 Task: Add Sprouts Organic Unfiltered Apple Cider Vinegar to the cart.
Action: Mouse moved to (47, 285)
Screenshot: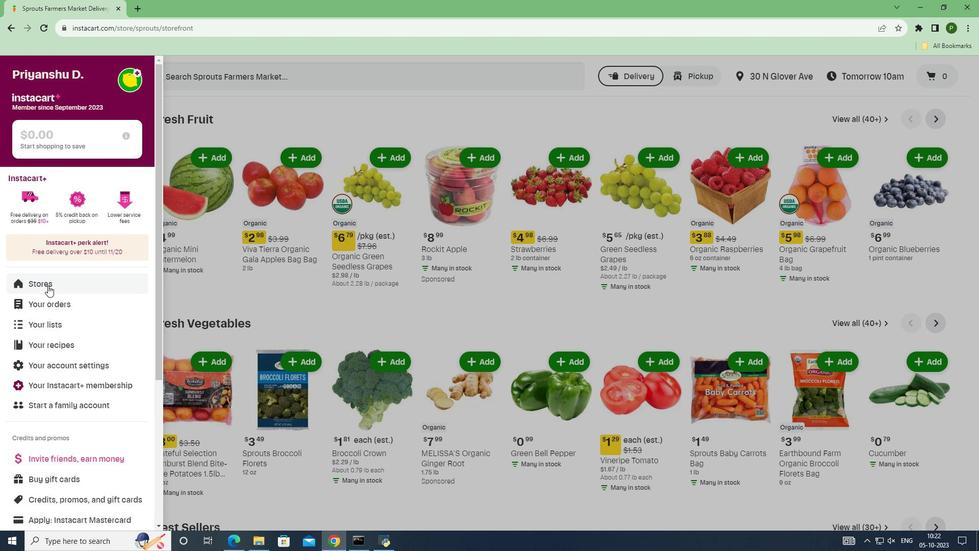 
Action: Mouse pressed left at (47, 285)
Screenshot: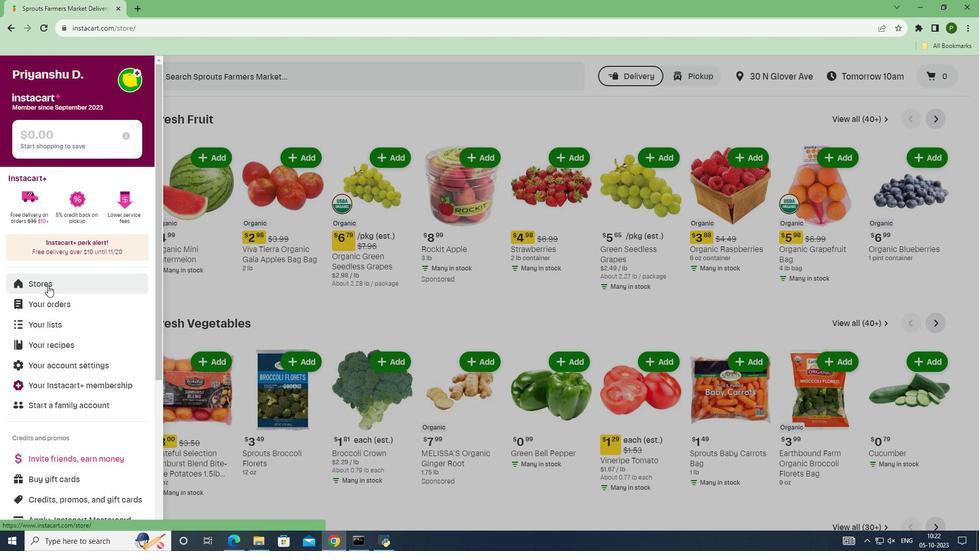 
Action: Mouse moved to (232, 123)
Screenshot: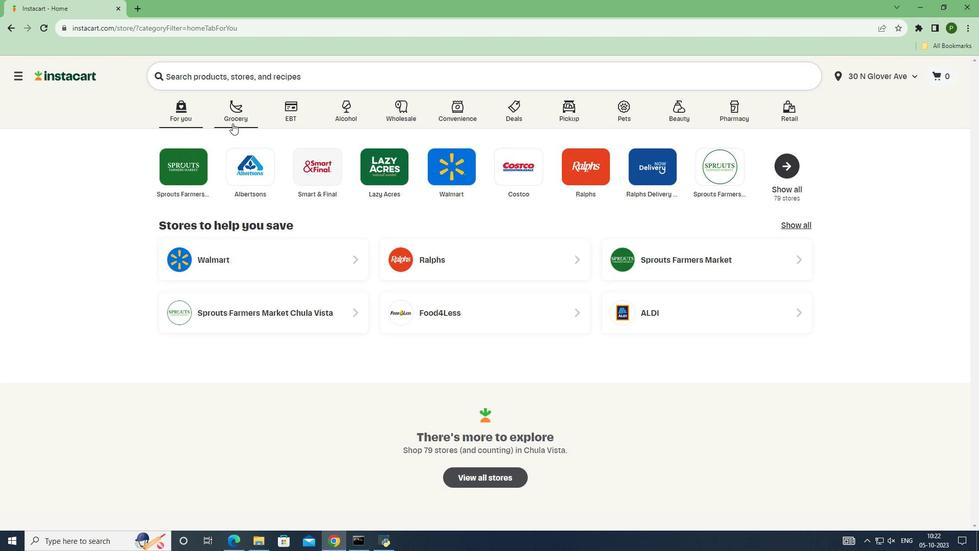 
Action: Mouse pressed left at (232, 123)
Screenshot: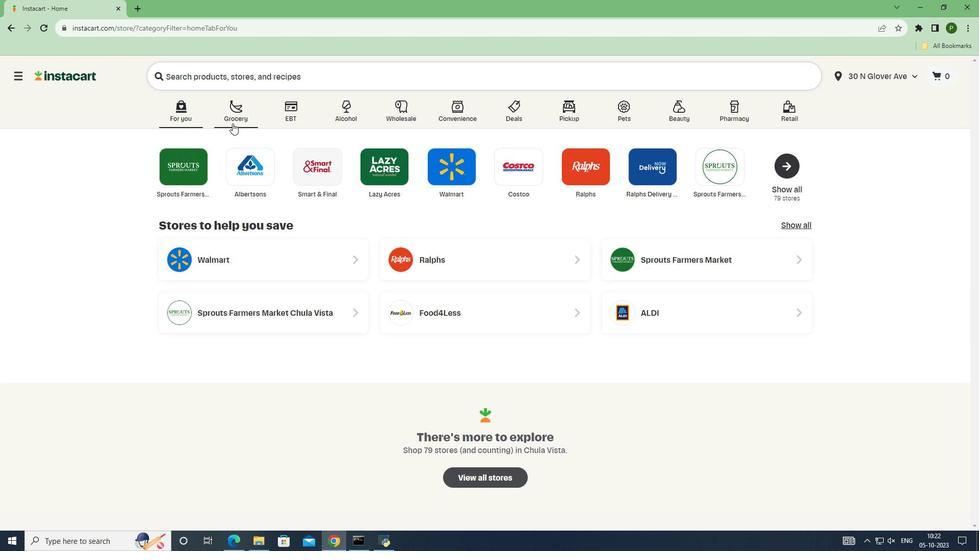 
Action: Mouse moved to (619, 234)
Screenshot: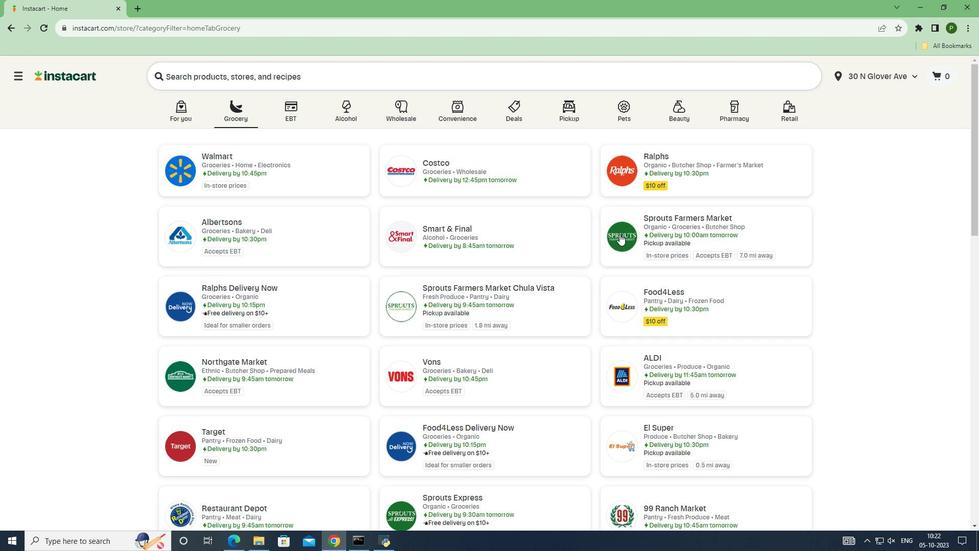 
Action: Mouse pressed left at (619, 234)
Screenshot: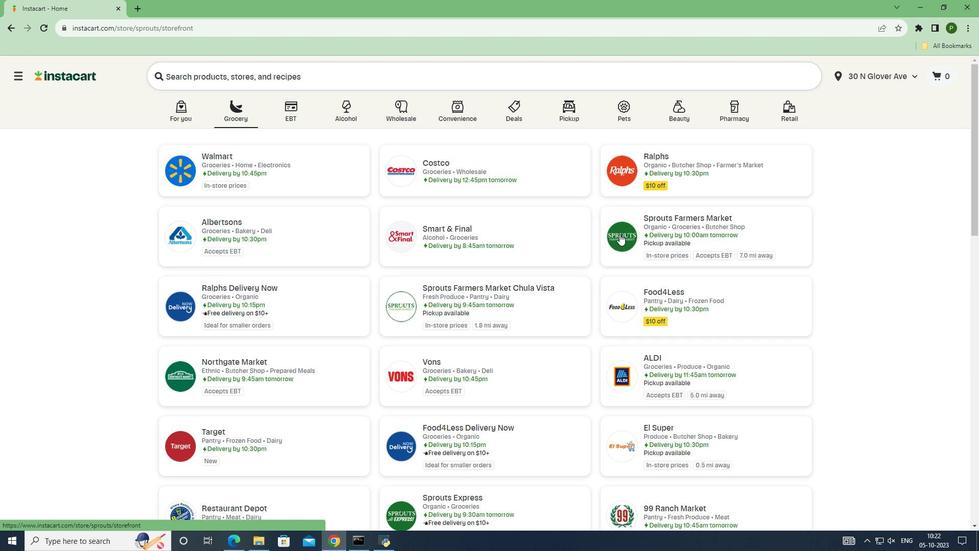 
Action: Mouse moved to (74, 290)
Screenshot: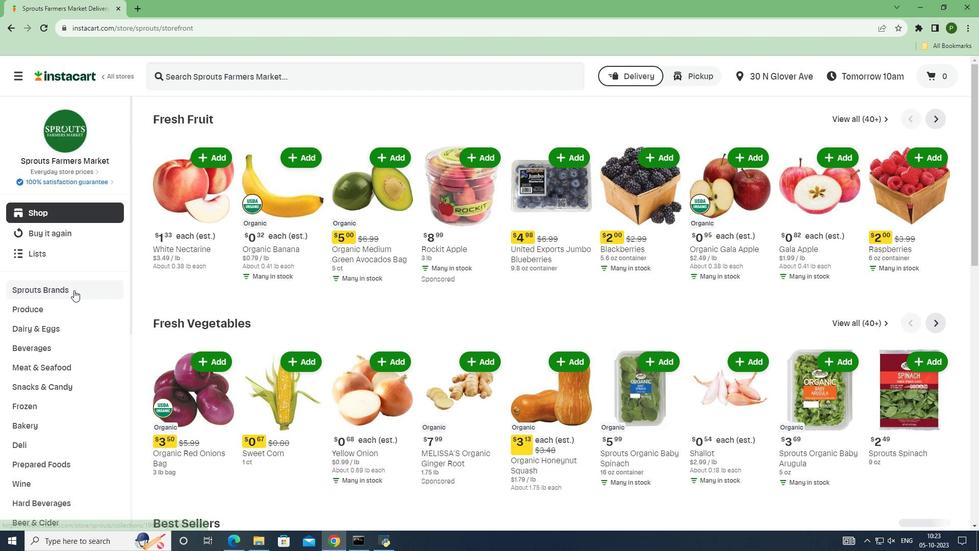 
Action: Mouse pressed left at (74, 290)
Screenshot: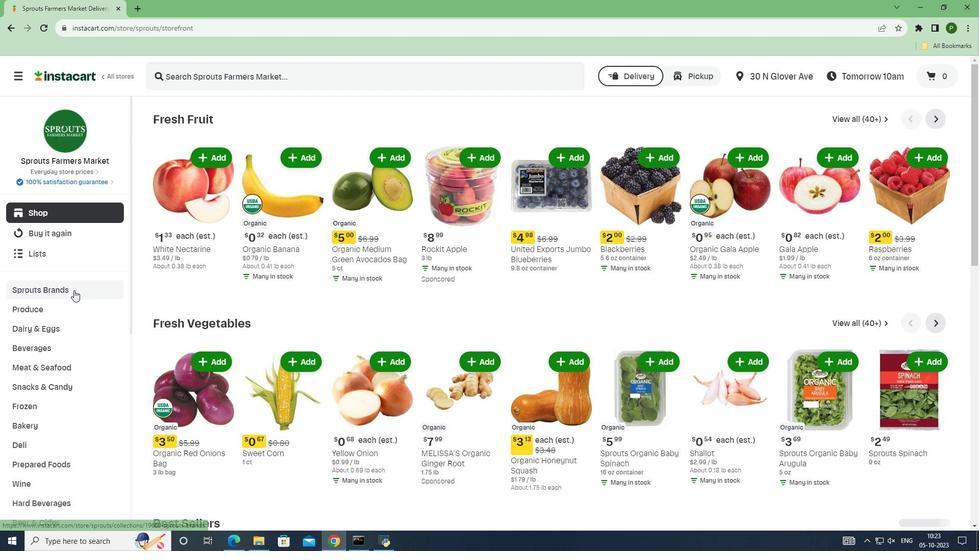 
Action: Mouse moved to (47, 366)
Screenshot: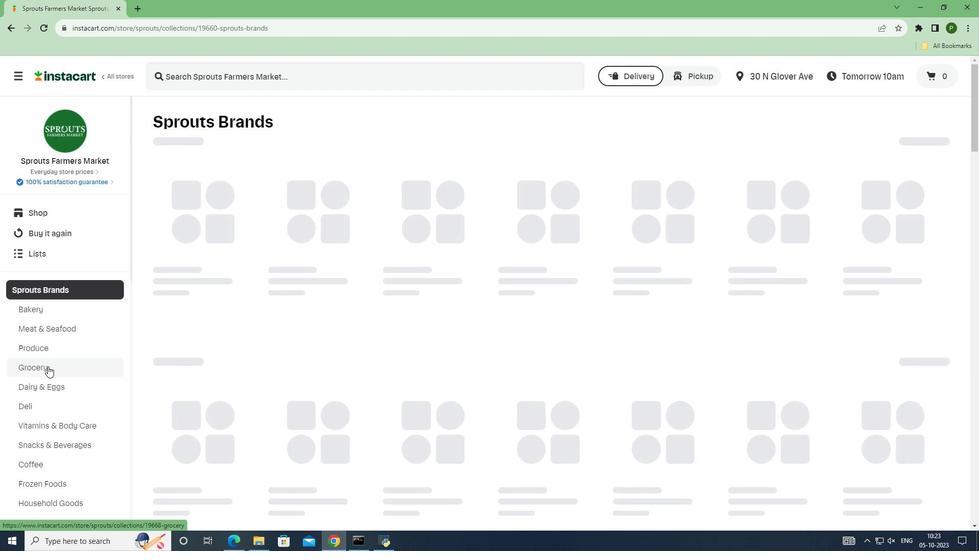 
Action: Mouse pressed left at (47, 366)
Screenshot: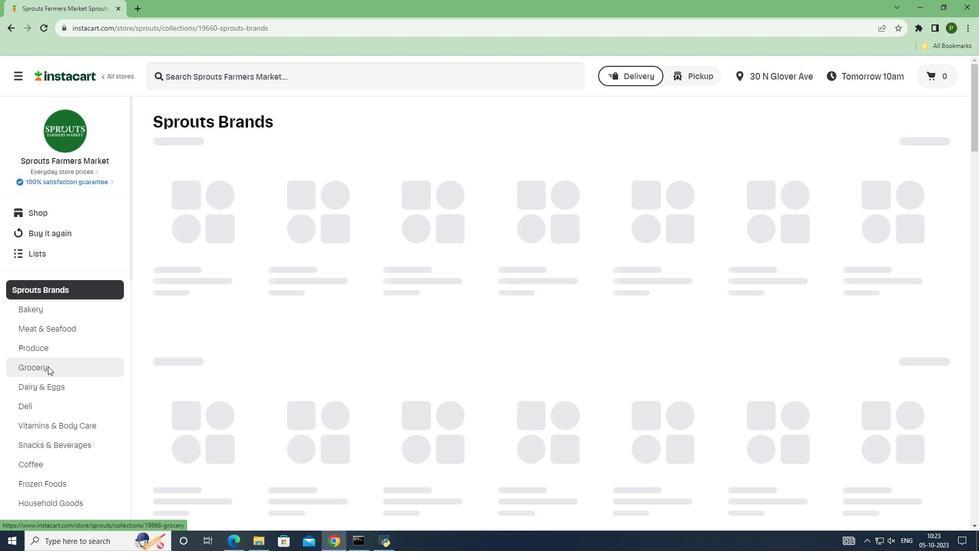 
Action: Mouse moved to (271, 210)
Screenshot: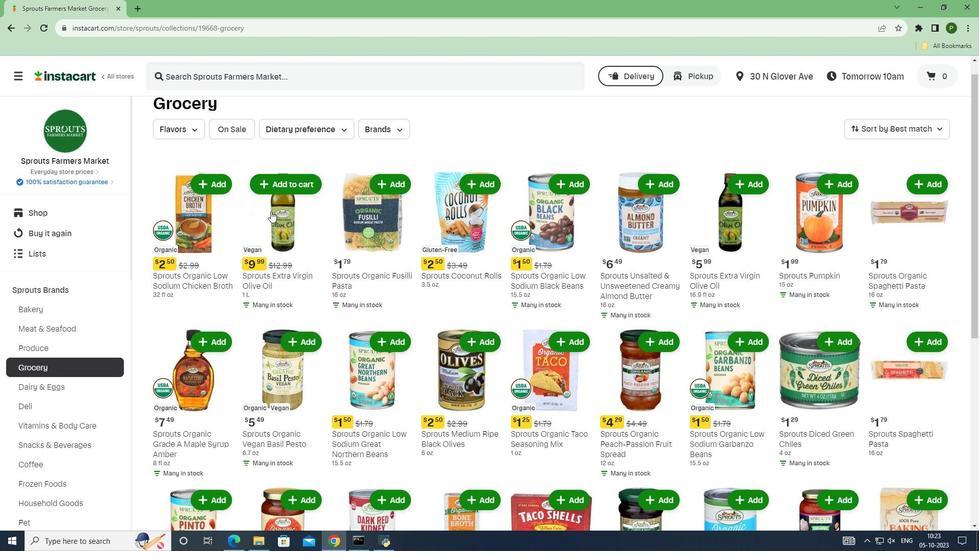 
Action: Mouse scrolled (271, 210) with delta (0, 0)
Screenshot: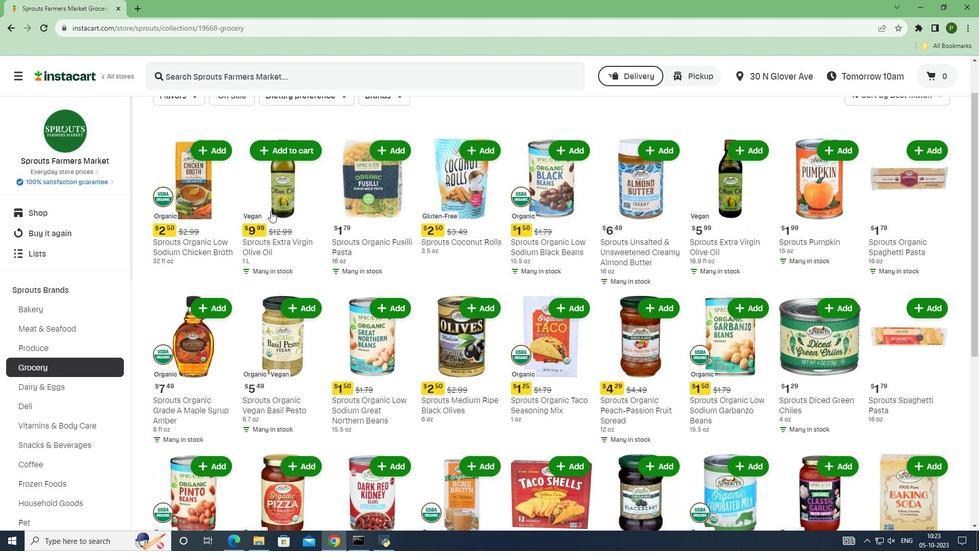 
Action: Mouse moved to (271, 211)
Screenshot: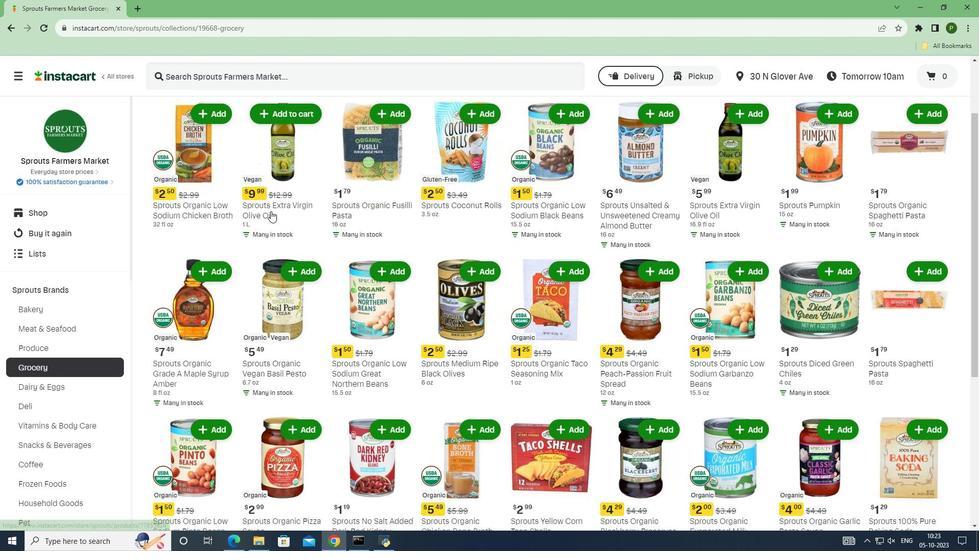 
Action: Mouse scrolled (271, 210) with delta (0, 0)
Screenshot: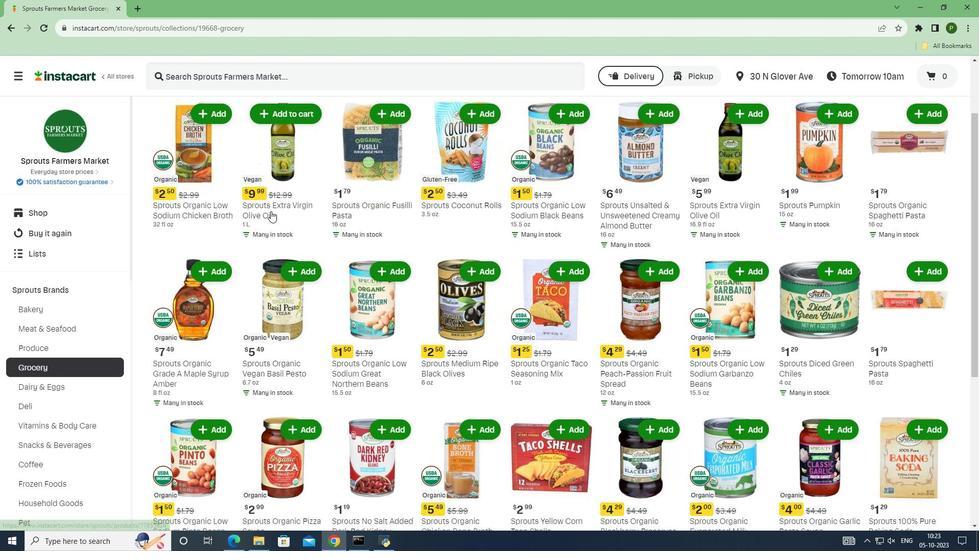 
Action: Mouse scrolled (271, 210) with delta (0, 0)
Screenshot: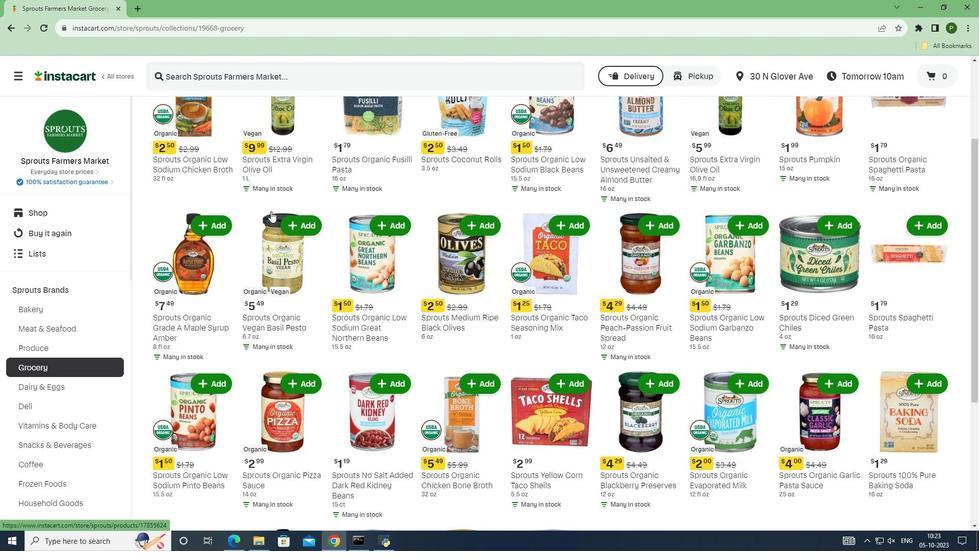 
Action: Mouse scrolled (271, 210) with delta (0, 0)
Screenshot: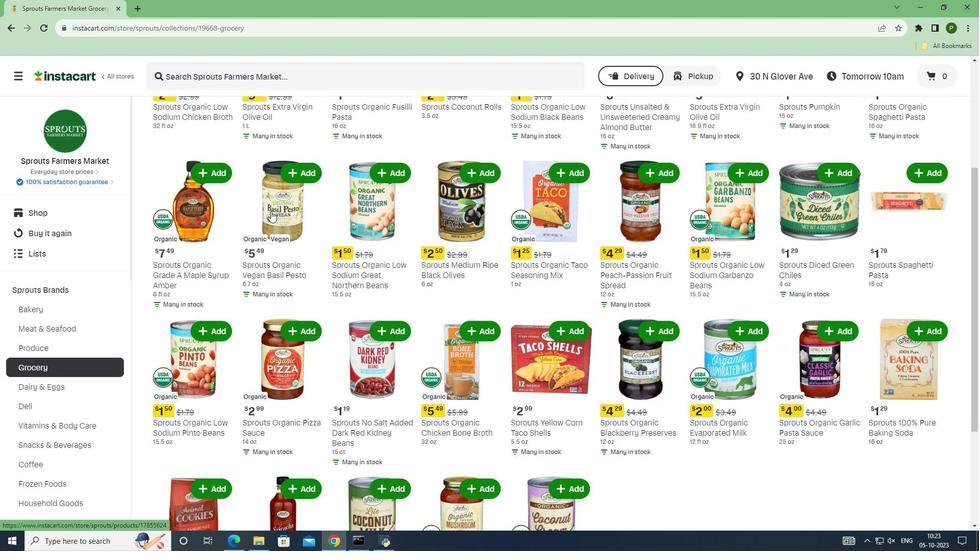 
Action: Mouse scrolled (271, 210) with delta (0, 0)
Screenshot: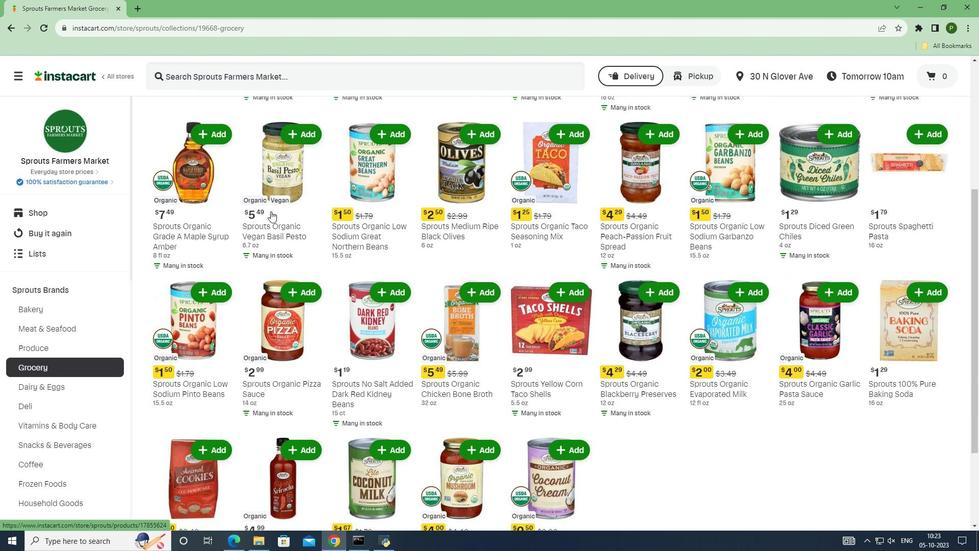 
Action: Mouse scrolled (271, 210) with delta (0, 0)
Screenshot: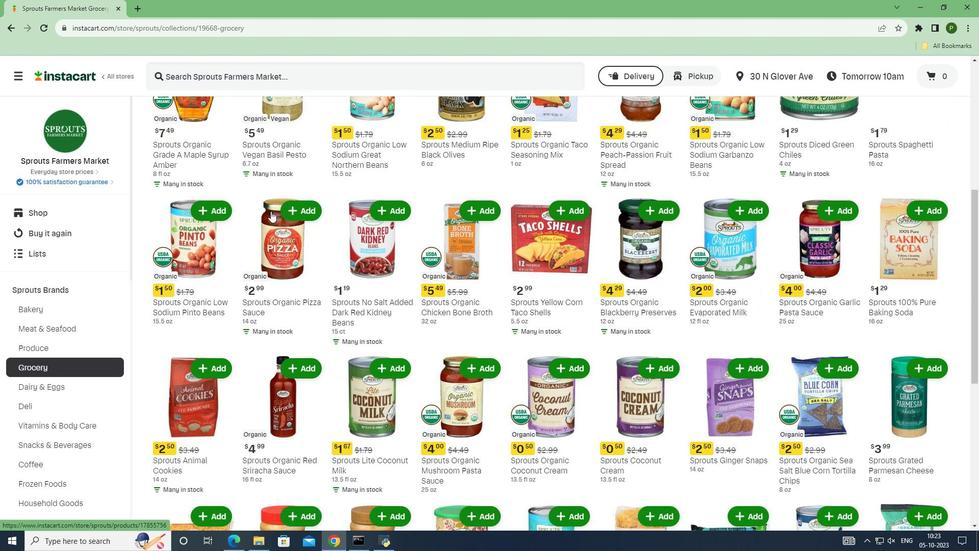 
Action: Mouse scrolled (271, 210) with delta (0, 0)
Screenshot: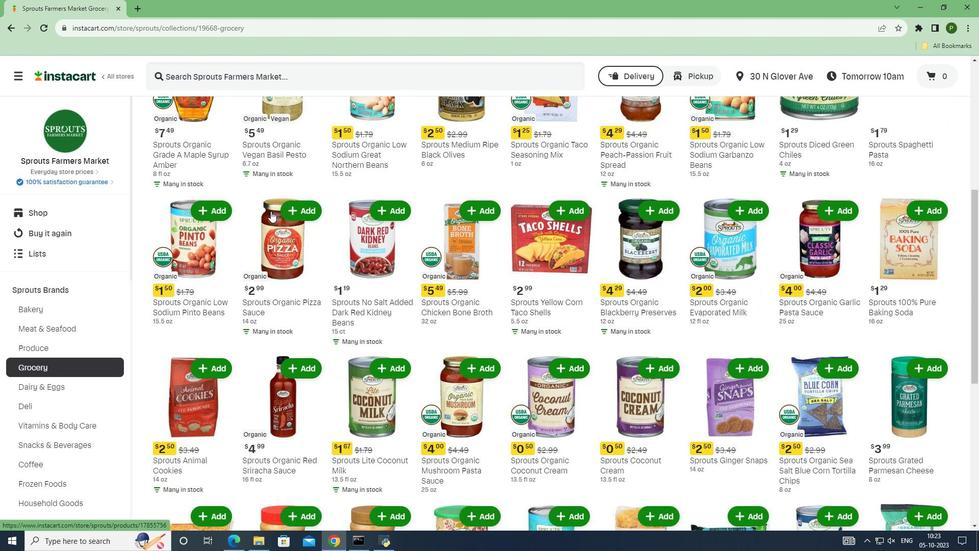 
Action: Mouse scrolled (271, 210) with delta (0, 0)
Screenshot: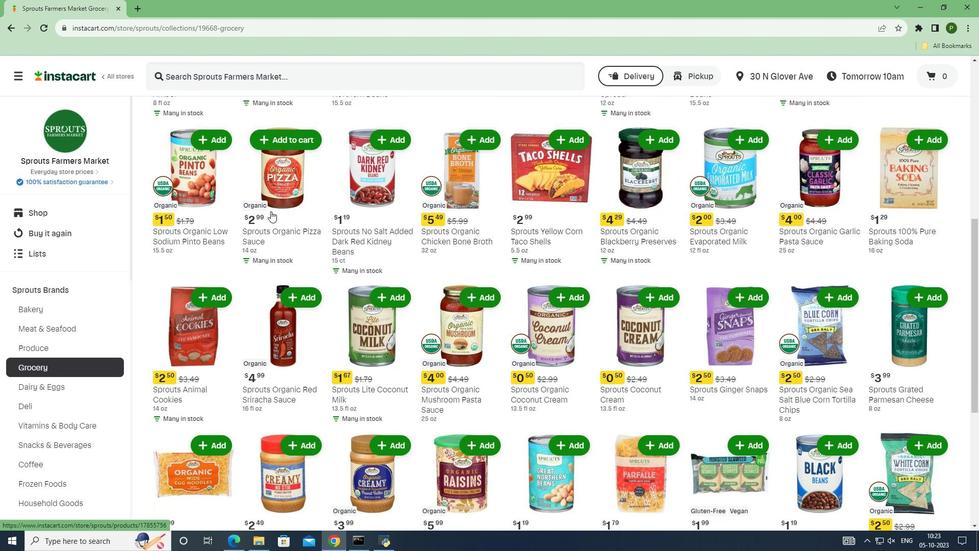 
Action: Mouse scrolled (271, 210) with delta (0, 0)
Screenshot: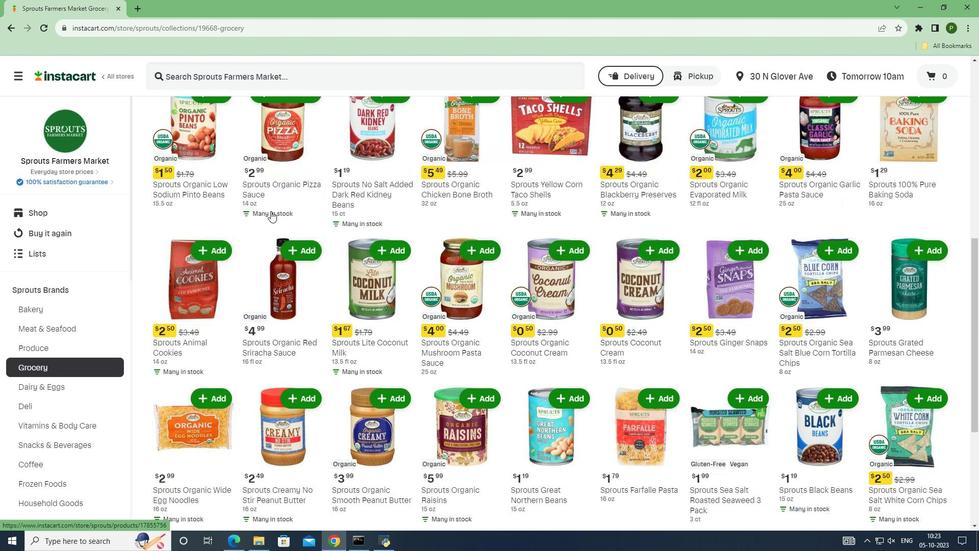 
Action: Mouse scrolled (271, 210) with delta (0, 0)
Screenshot: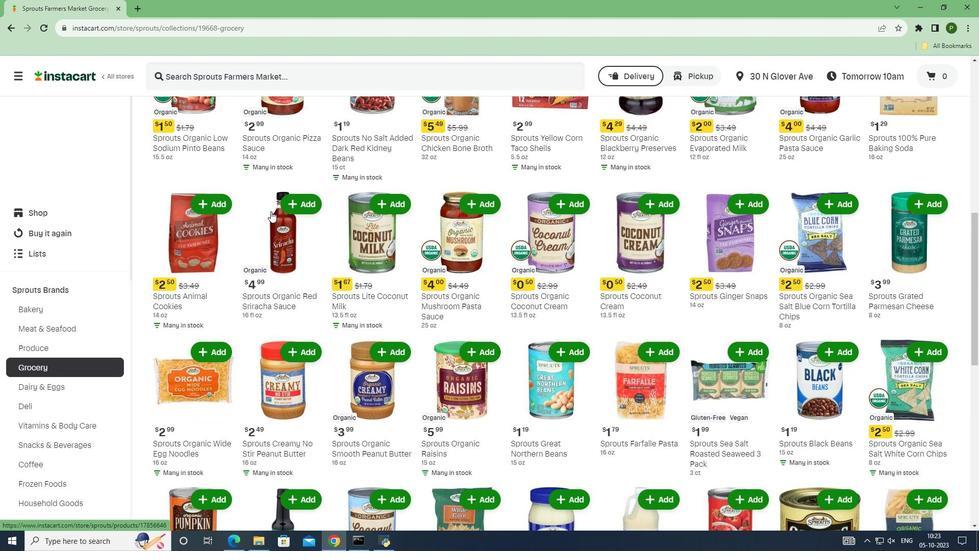 
Action: Mouse scrolled (271, 210) with delta (0, 0)
Screenshot: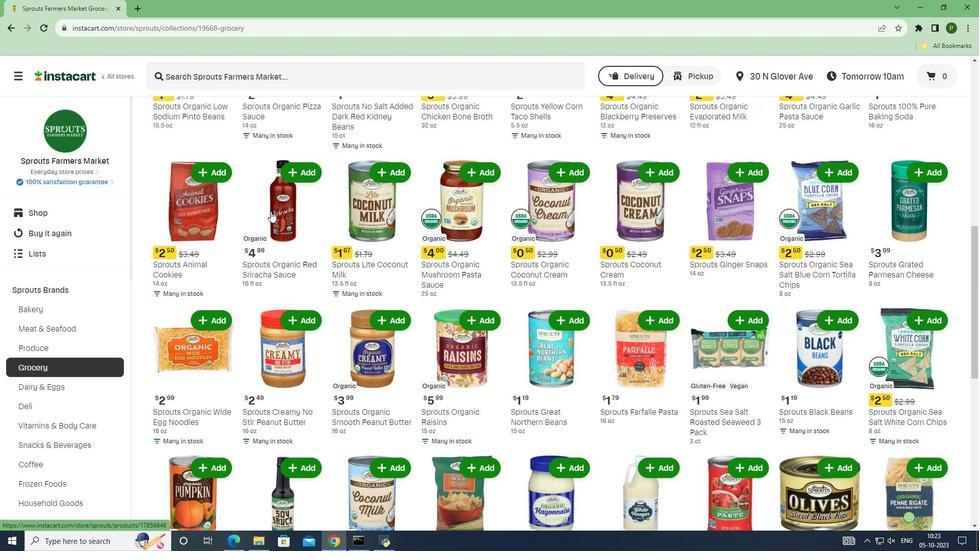 
Action: Mouse scrolled (271, 210) with delta (0, 0)
Screenshot: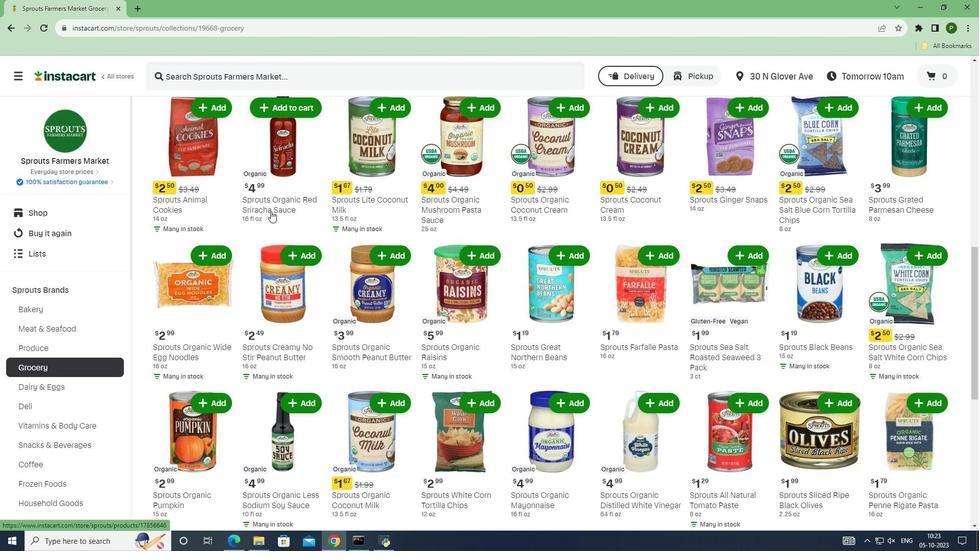 
Action: Mouse scrolled (271, 210) with delta (0, 0)
Screenshot: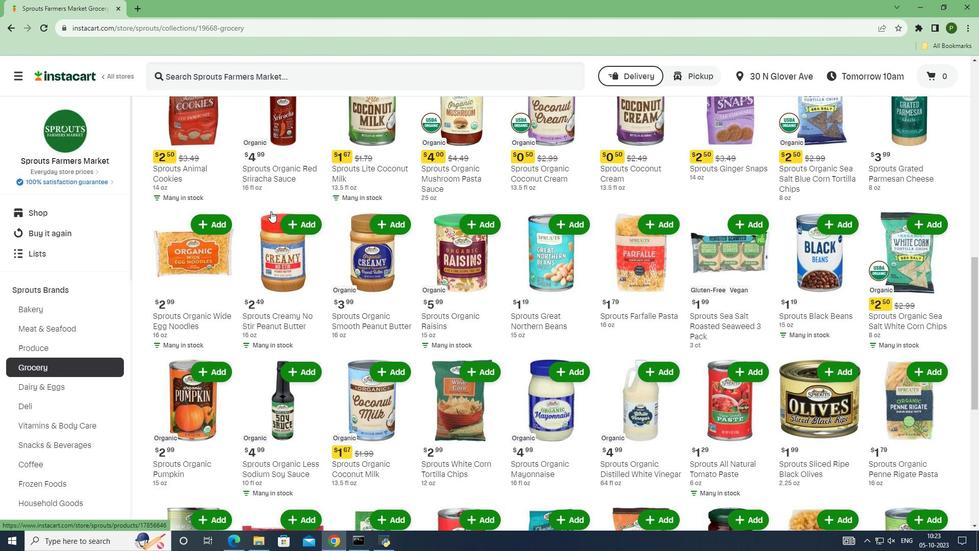 
Action: Mouse scrolled (271, 210) with delta (0, 0)
Screenshot: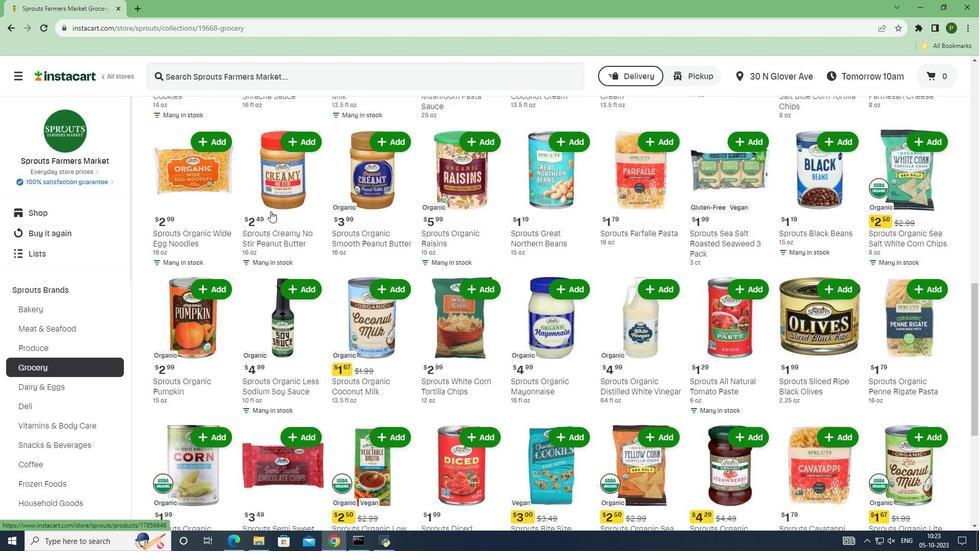 
Action: Mouse scrolled (271, 210) with delta (0, 0)
Screenshot: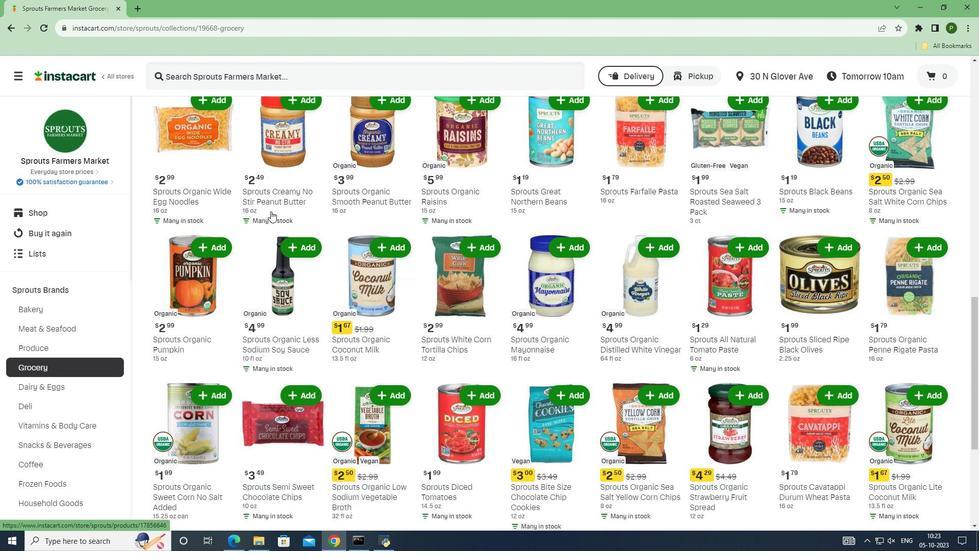 
Action: Mouse scrolled (271, 210) with delta (0, 0)
Screenshot: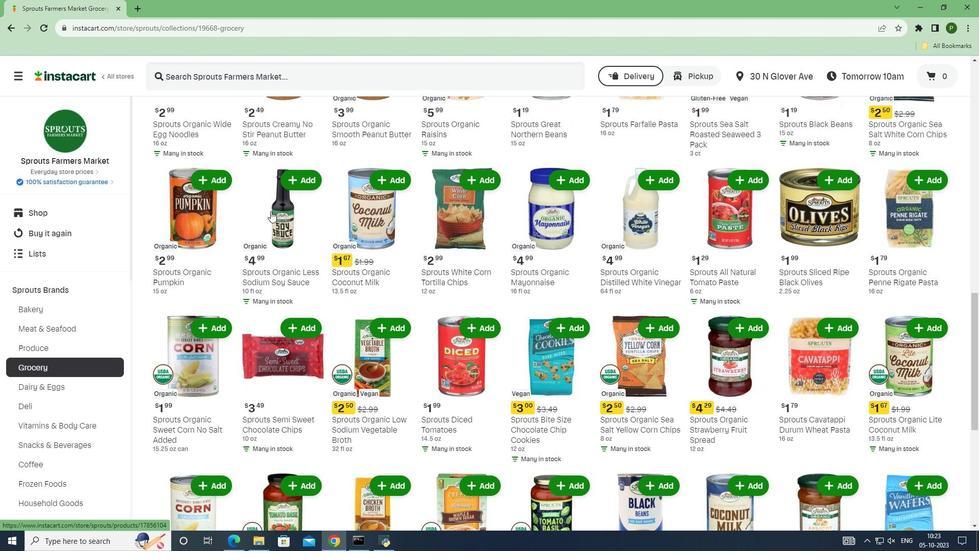 
Action: Mouse scrolled (271, 210) with delta (0, 0)
Screenshot: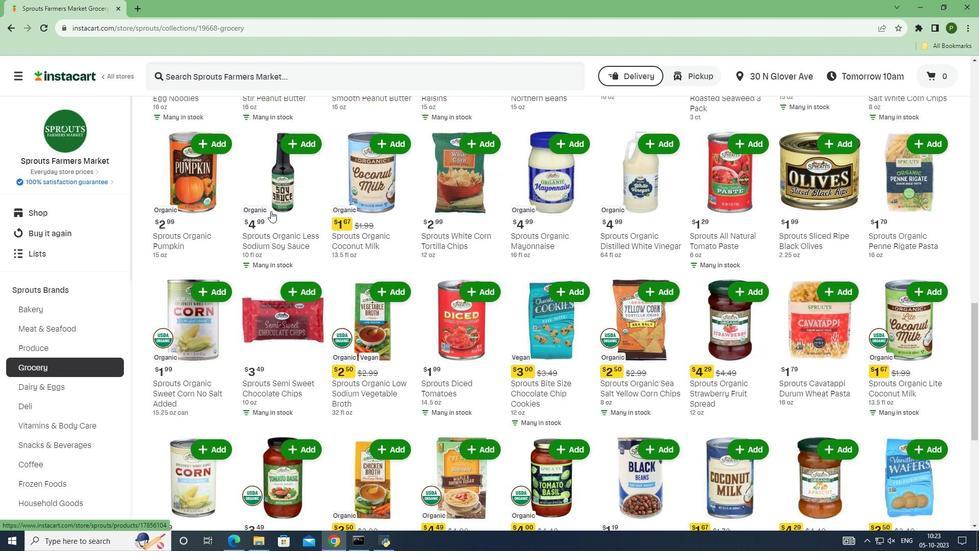 
Action: Mouse scrolled (271, 210) with delta (0, 0)
Screenshot: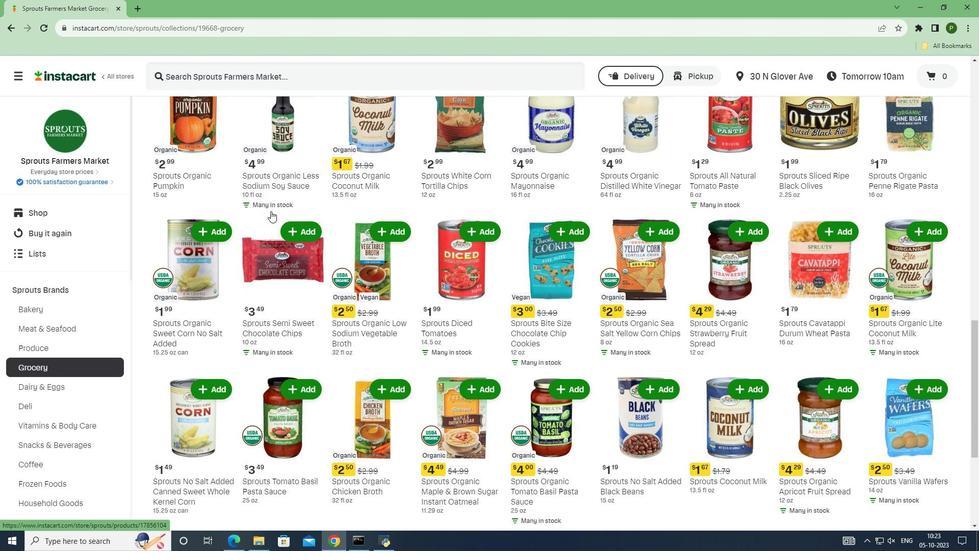 
Action: Mouse scrolled (271, 210) with delta (0, 0)
Screenshot: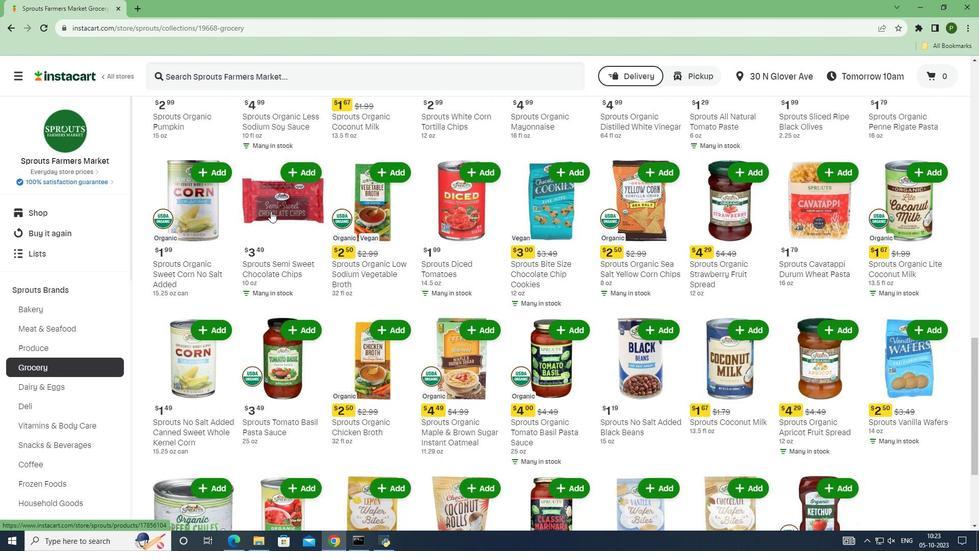 
Action: Mouse scrolled (271, 210) with delta (0, 0)
Screenshot: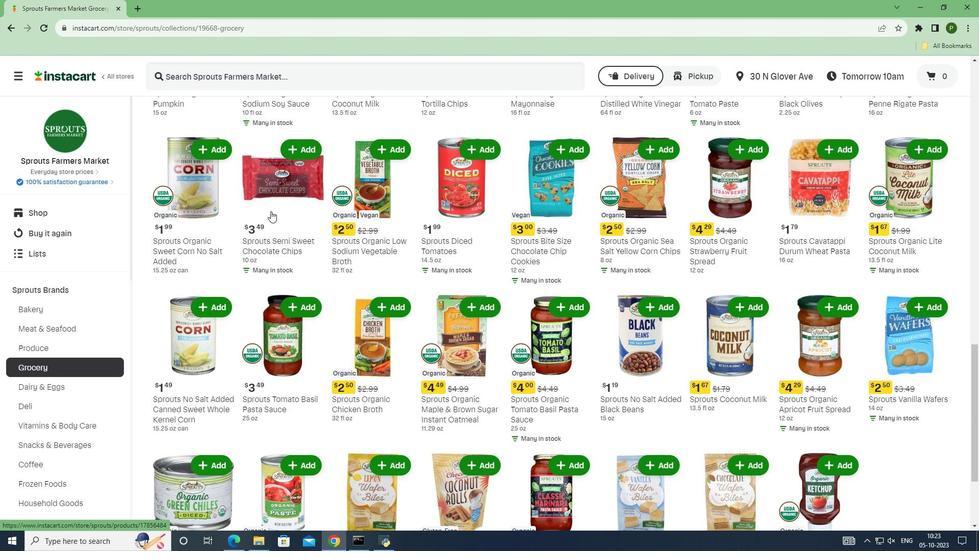 
Action: Mouse scrolled (271, 210) with delta (0, 0)
Screenshot: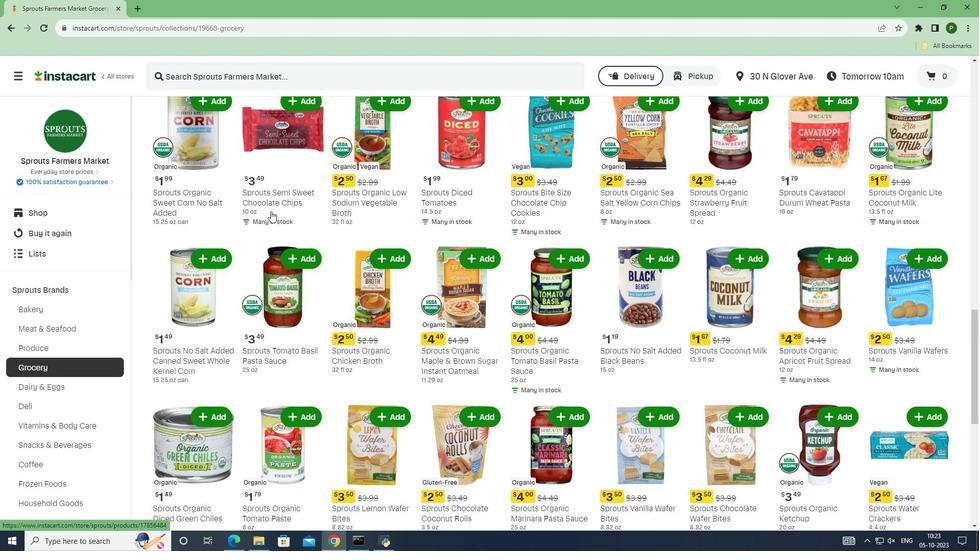 
Action: Mouse scrolled (271, 210) with delta (0, 0)
Screenshot: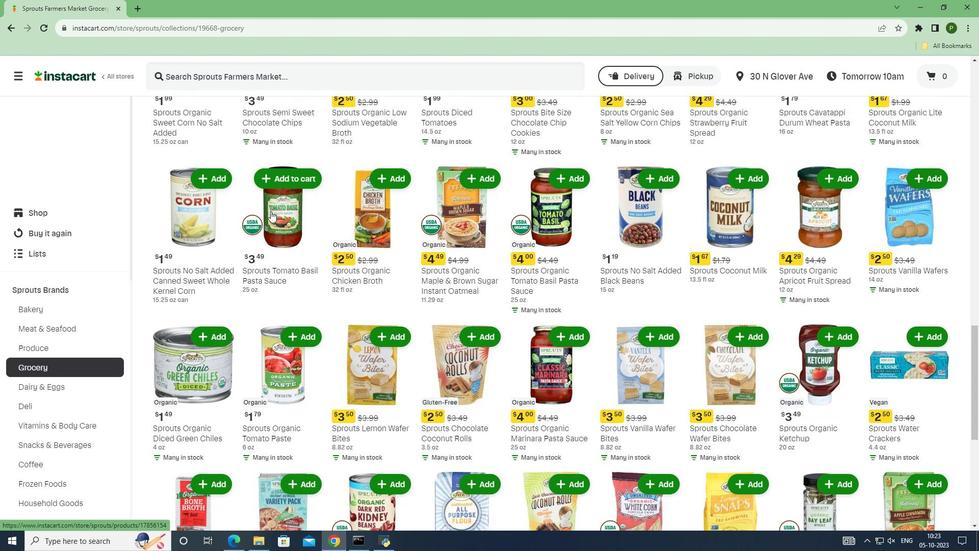 
Action: Mouse scrolled (271, 210) with delta (0, 0)
Screenshot: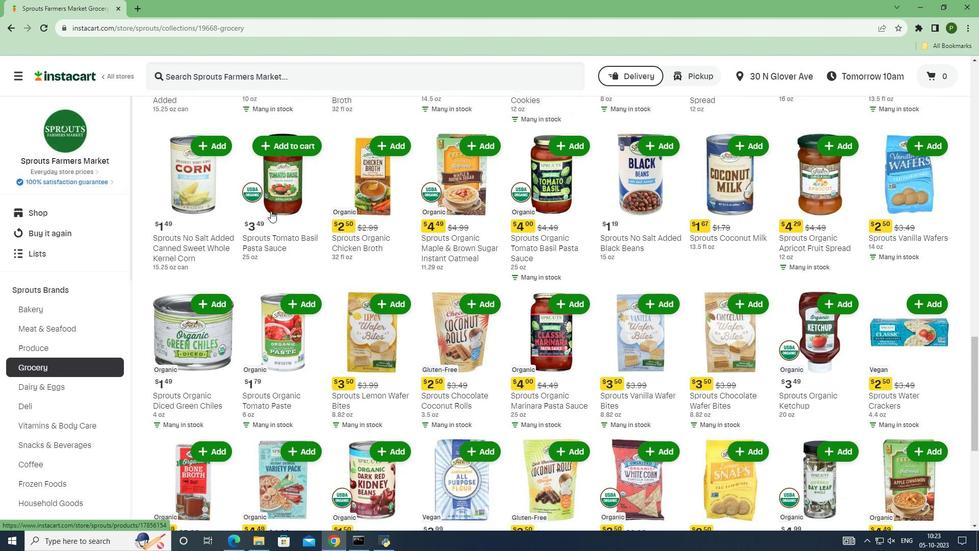 
Action: Mouse scrolled (271, 210) with delta (0, 0)
Screenshot: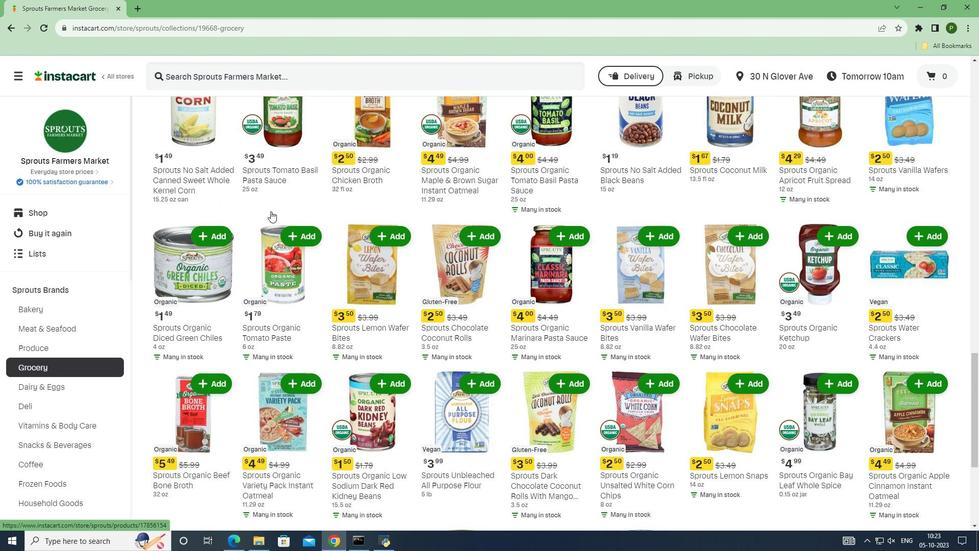 
Action: Mouse scrolled (271, 210) with delta (0, 0)
Screenshot: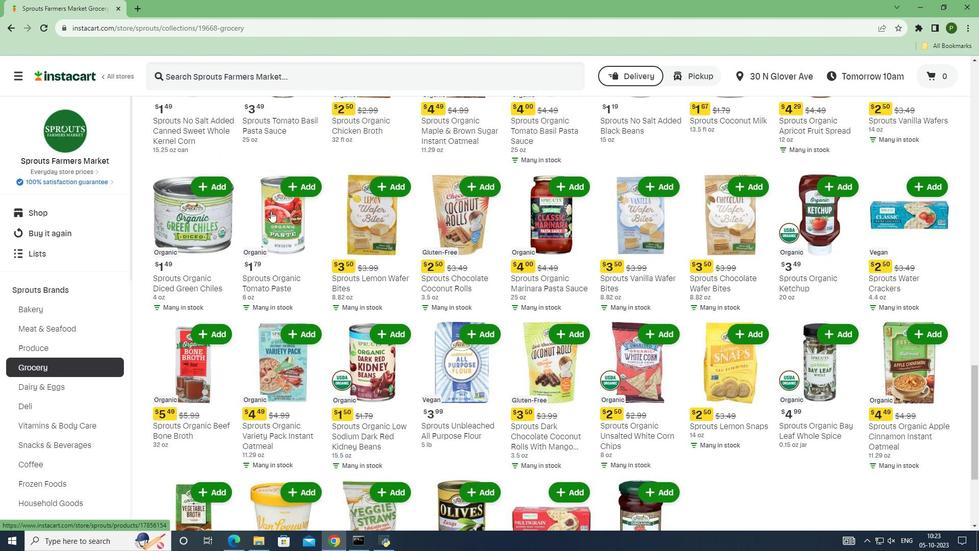 
Action: Mouse scrolled (271, 210) with delta (0, 0)
Screenshot: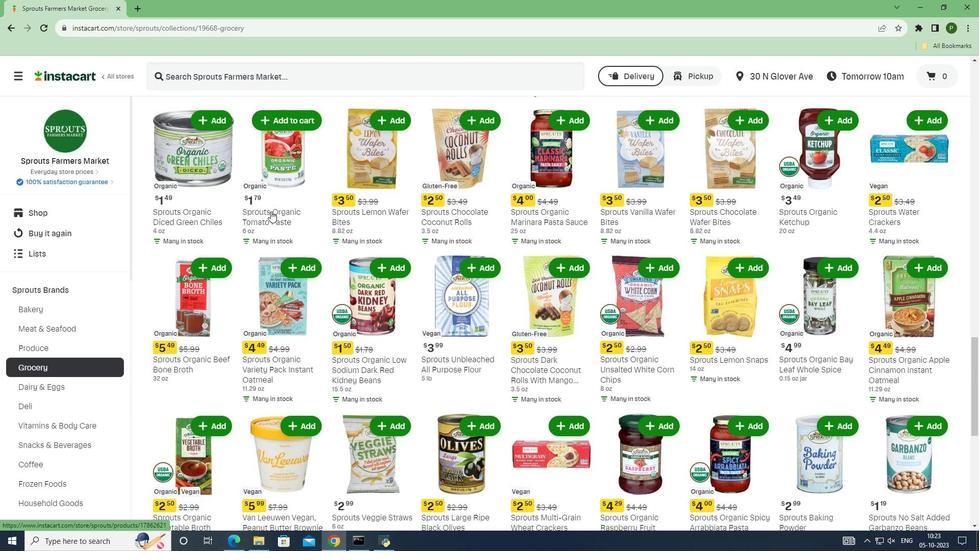 
Action: Mouse scrolled (271, 210) with delta (0, 0)
Screenshot: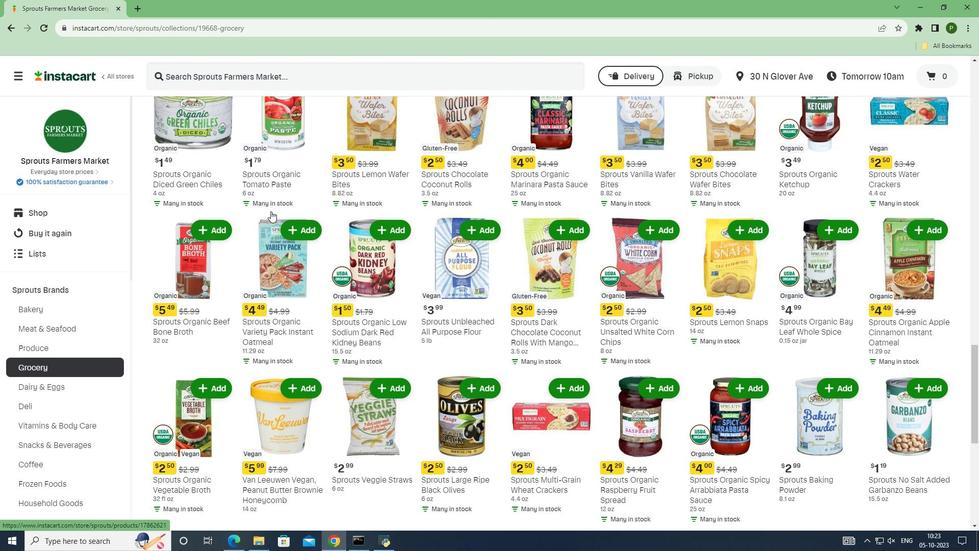 
Action: Mouse scrolled (271, 210) with delta (0, 0)
Screenshot: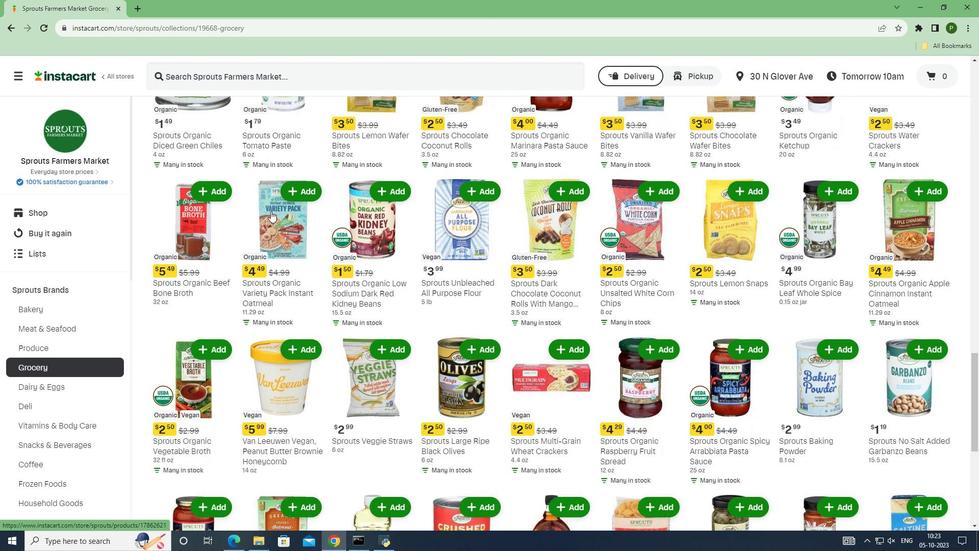 
Action: Mouse scrolled (271, 210) with delta (0, 0)
Screenshot: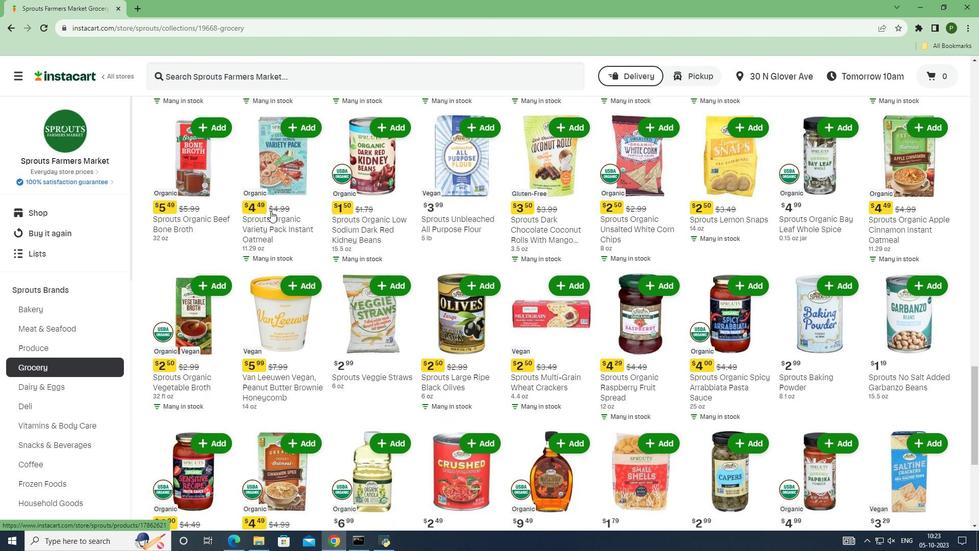 
Action: Mouse scrolled (271, 210) with delta (0, 0)
Screenshot: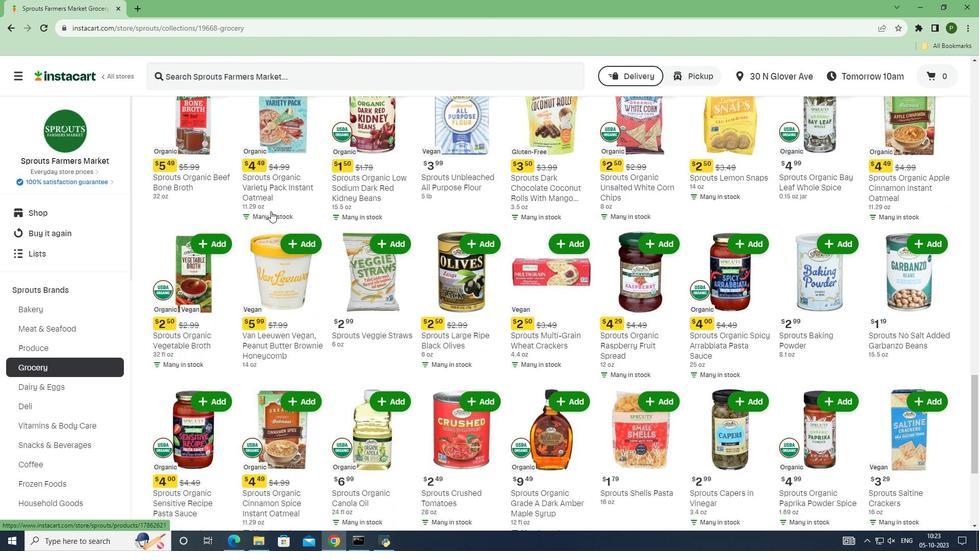 
Action: Mouse scrolled (271, 210) with delta (0, 0)
Screenshot: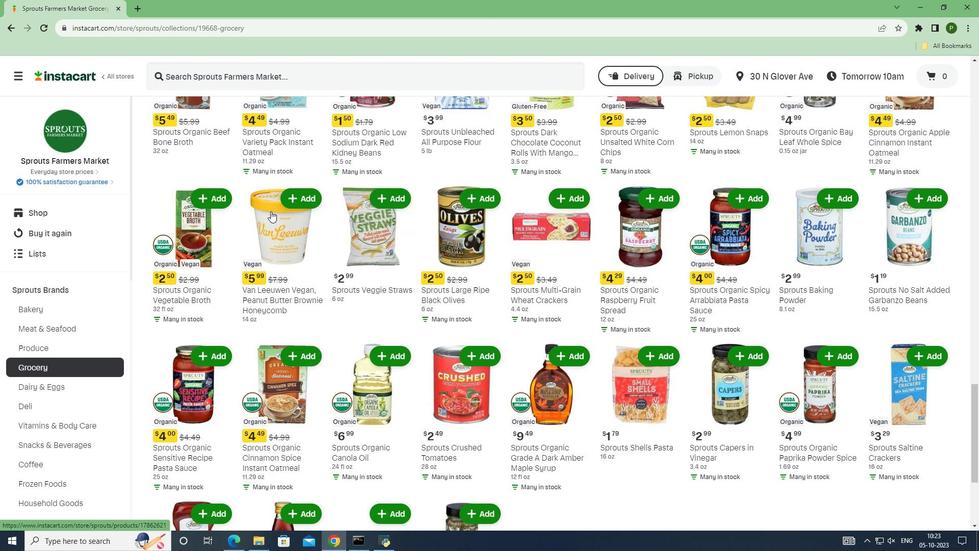 
Action: Mouse scrolled (271, 210) with delta (0, 0)
Screenshot: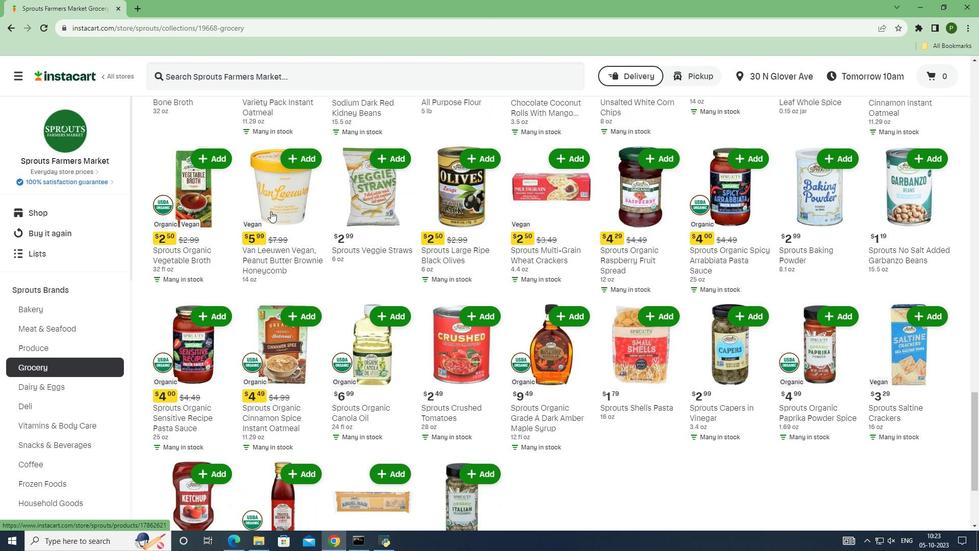 
Action: Mouse scrolled (271, 210) with delta (0, 0)
Screenshot: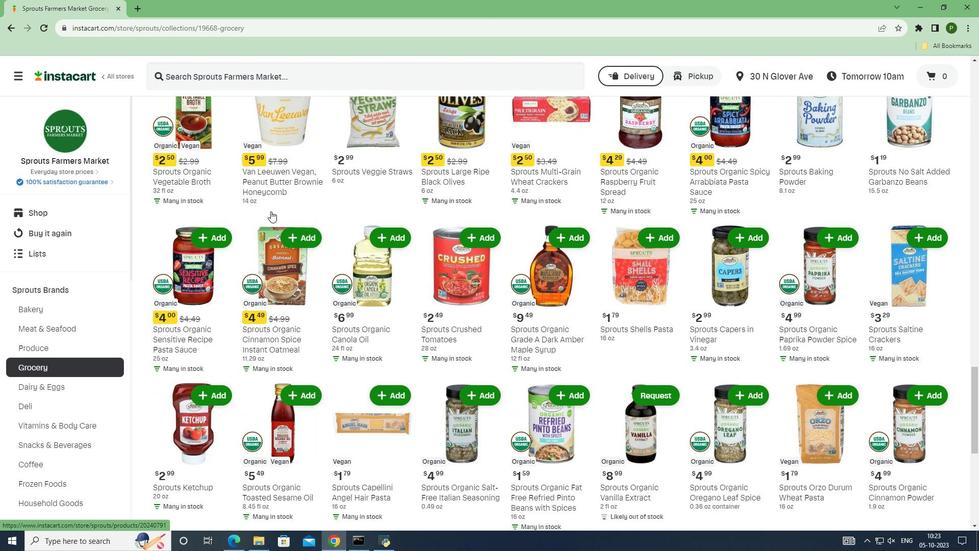 
Action: Mouse scrolled (271, 210) with delta (0, 0)
Screenshot: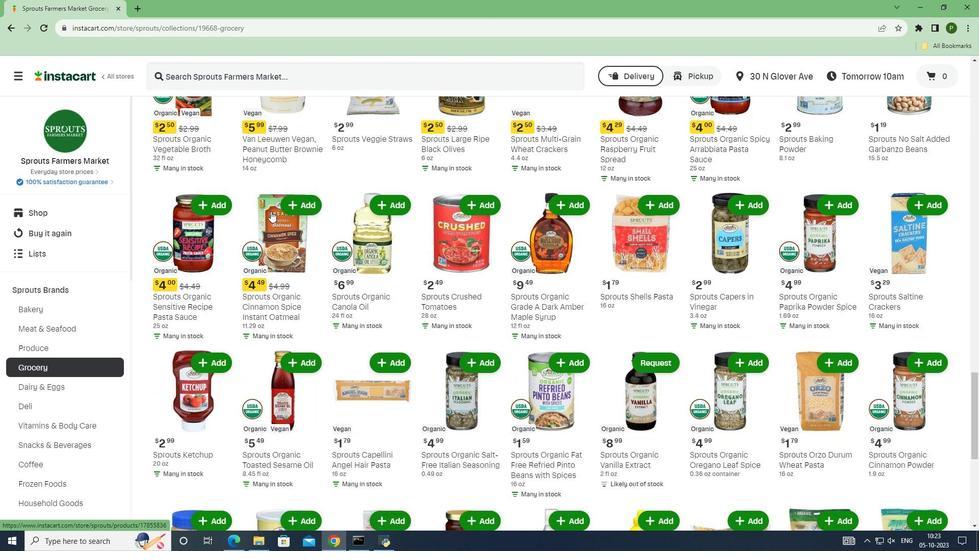 
Action: Mouse scrolled (271, 210) with delta (0, 0)
Screenshot: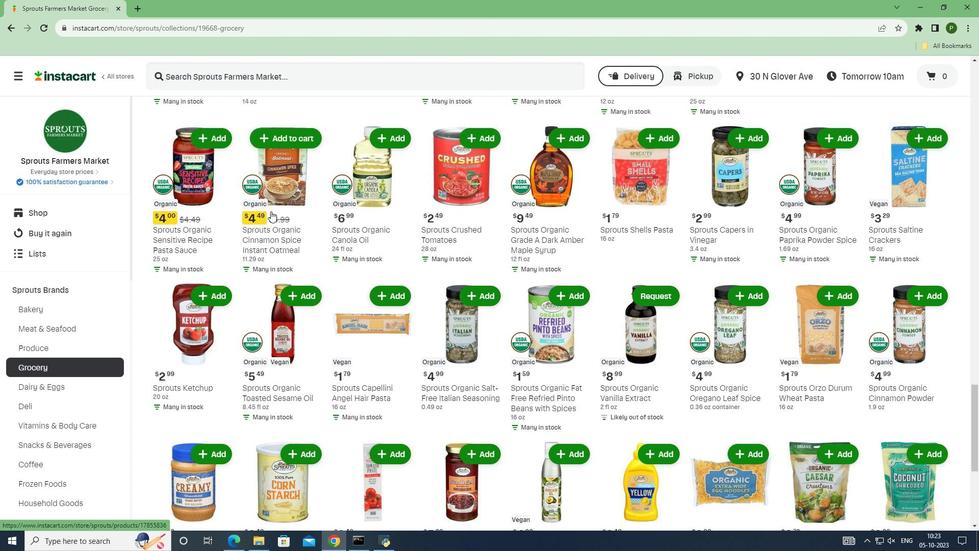
Action: Mouse scrolled (271, 210) with delta (0, 0)
Screenshot: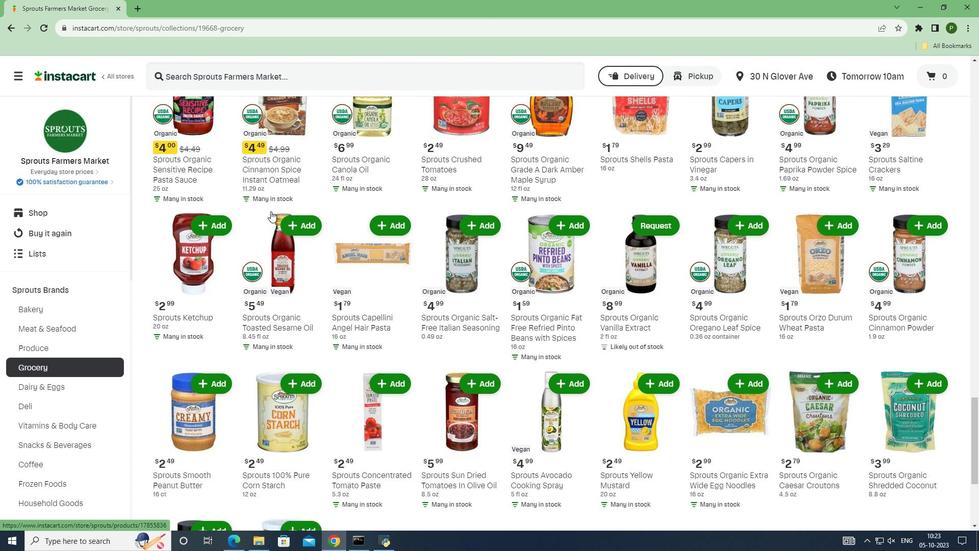 
Action: Mouse scrolled (271, 210) with delta (0, 0)
Screenshot: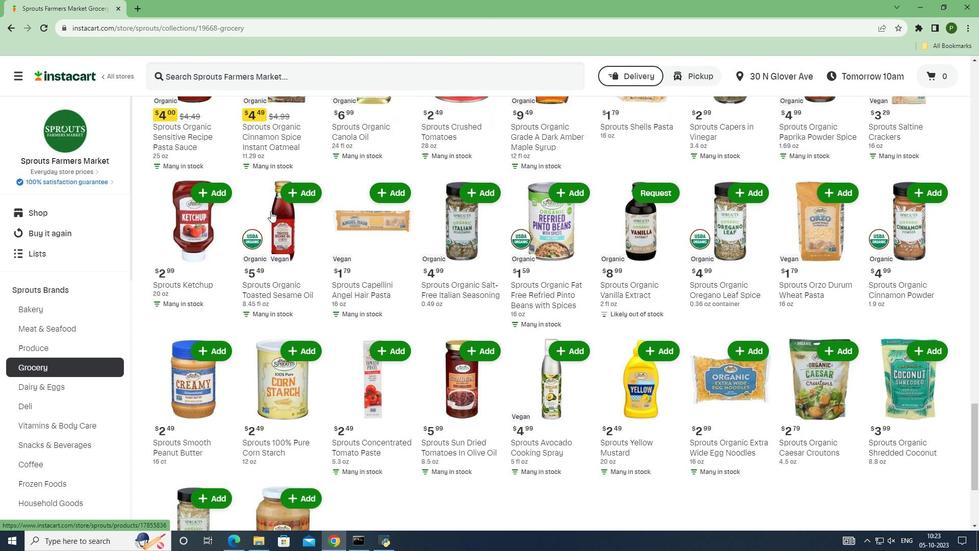 
Action: Mouse scrolled (271, 210) with delta (0, 0)
Screenshot: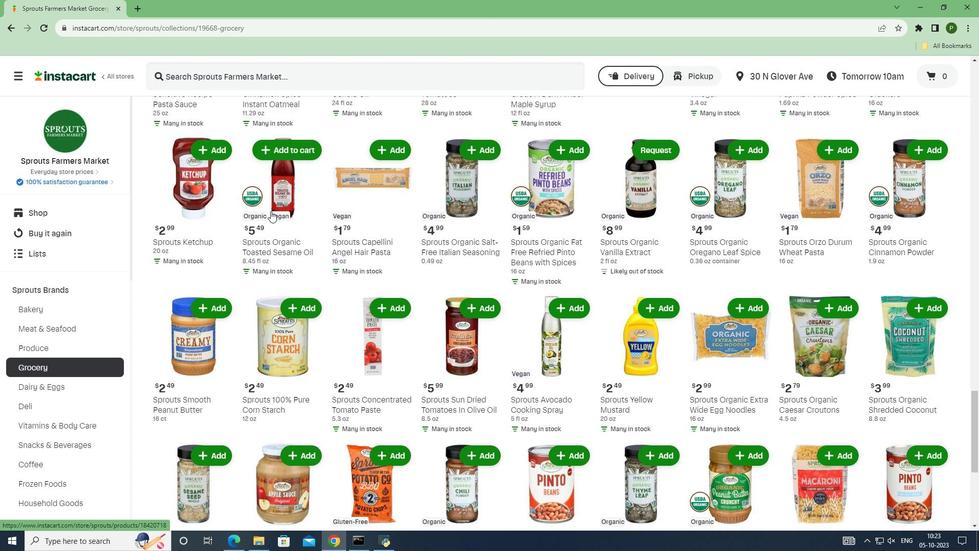 
Action: Mouse scrolled (271, 210) with delta (0, 0)
Screenshot: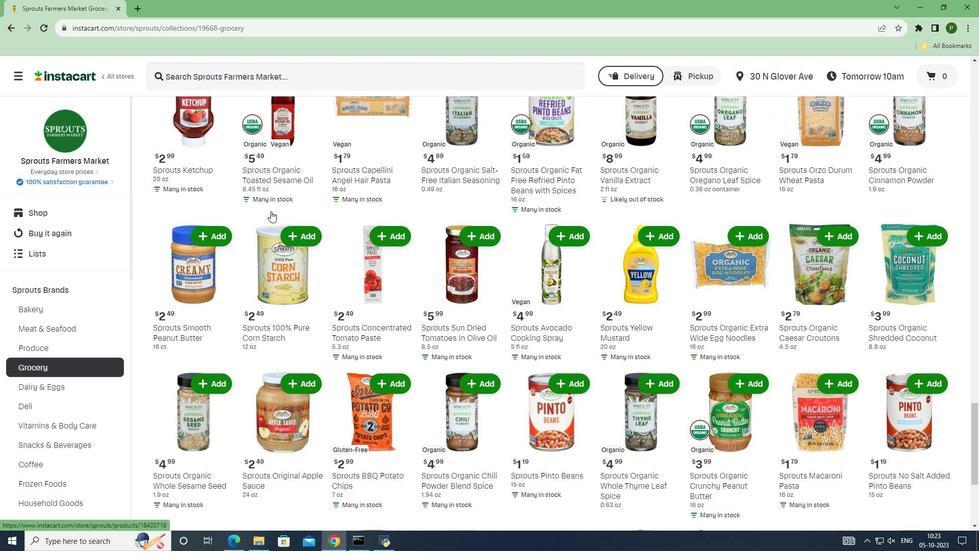 
Action: Mouse scrolled (271, 210) with delta (0, 0)
Screenshot: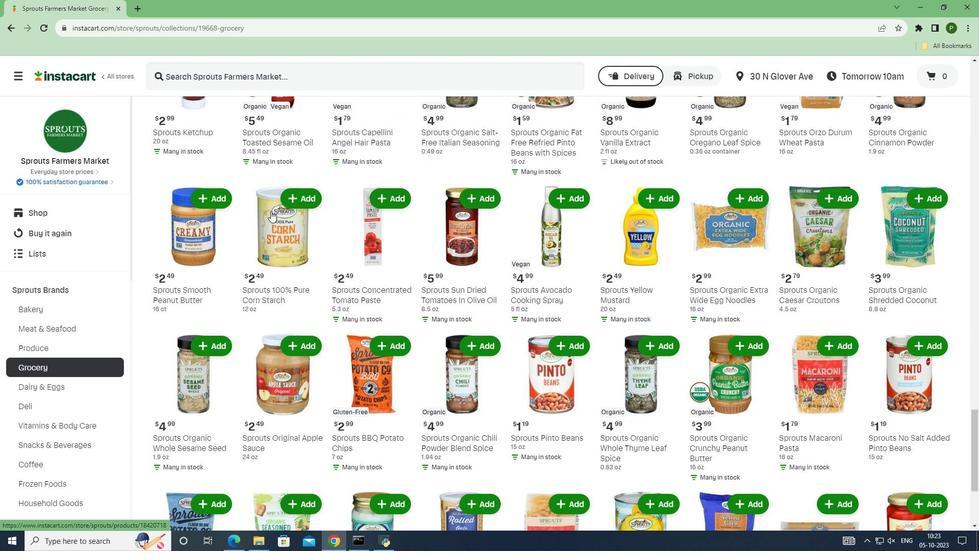 
Action: Mouse scrolled (271, 210) with delta (0, 0)
Screenshot: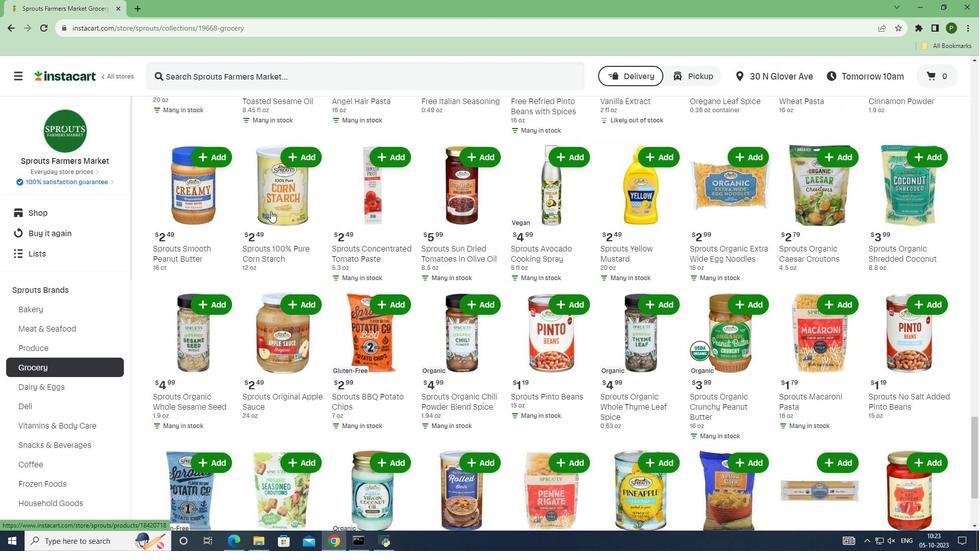 
Action: Mouse scrolled (271, 210) with delta (0, 0)
Screenshot: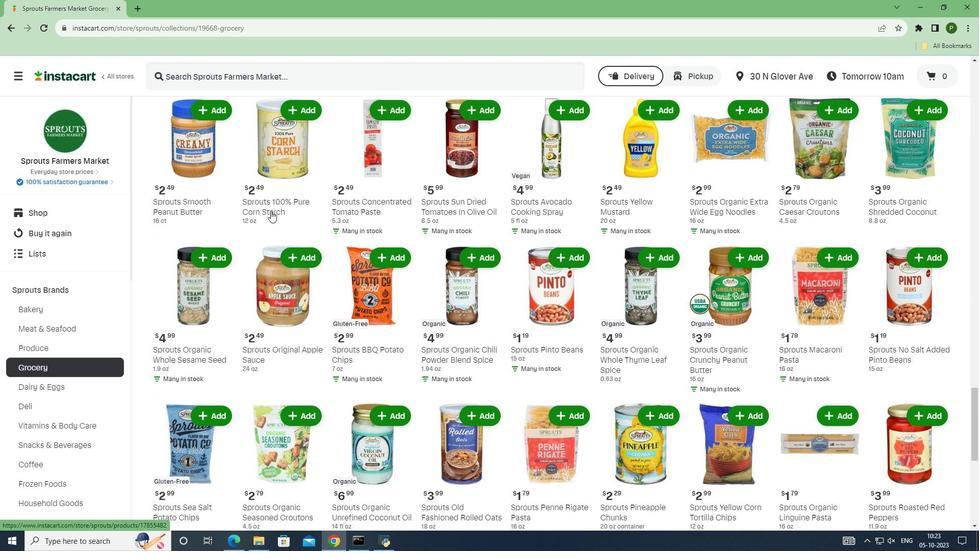 
Action: Mouse scrolled (271, 210) with delta (0, 0)
Screenshot: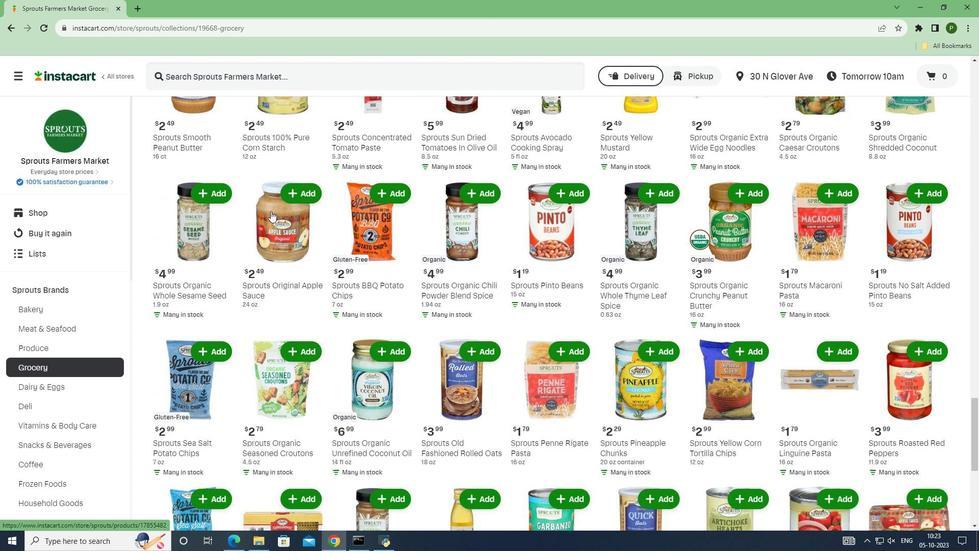 
Action: Mouse scrolled (271, 210) with delta (0, 0)
Screenshot: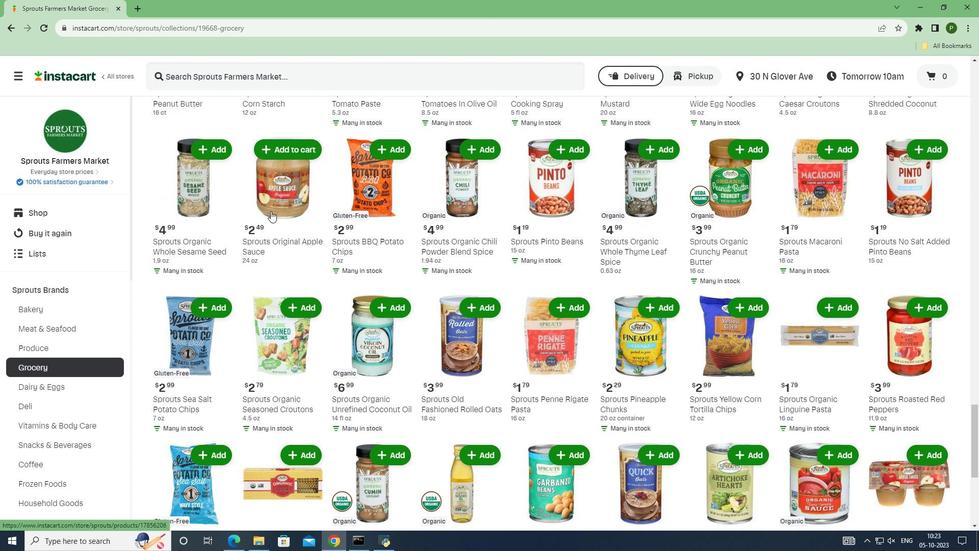 
Action: Mouse scrolled (271, 210) with delta (0, 0)
Screenshot: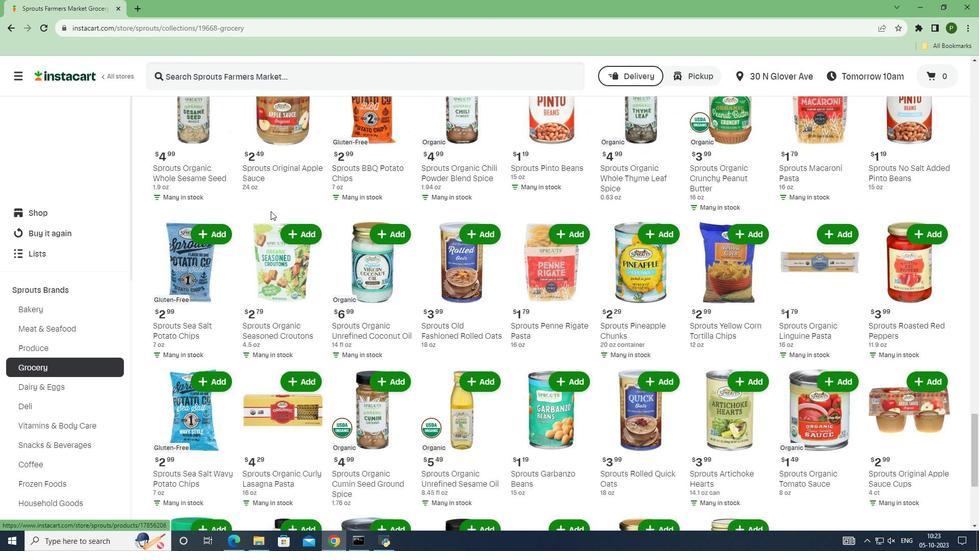 
Action: Mouse scrolled (271, 210) with delta (0, 0)
Screenshot: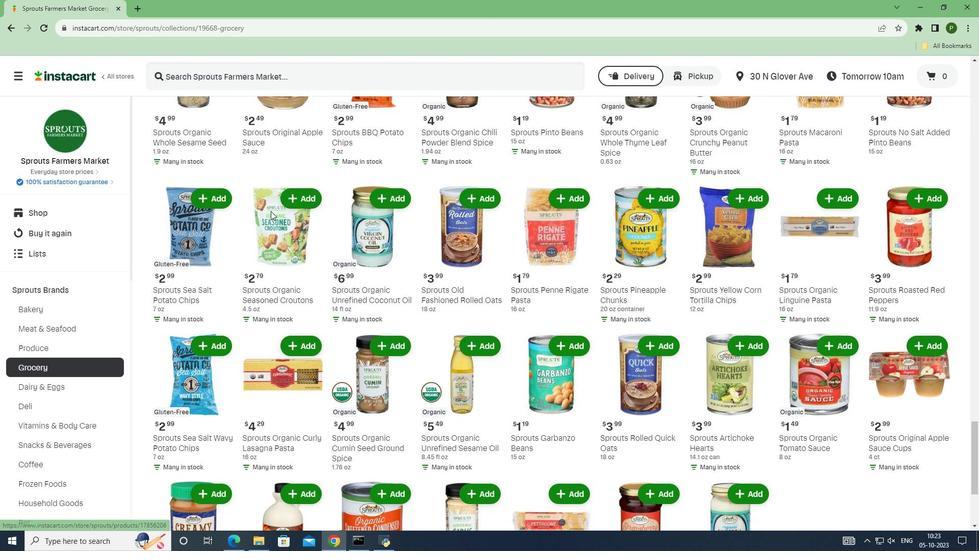 
Action: Mouse scrolled (271, 210) with delta (0, 0)
Screenshot: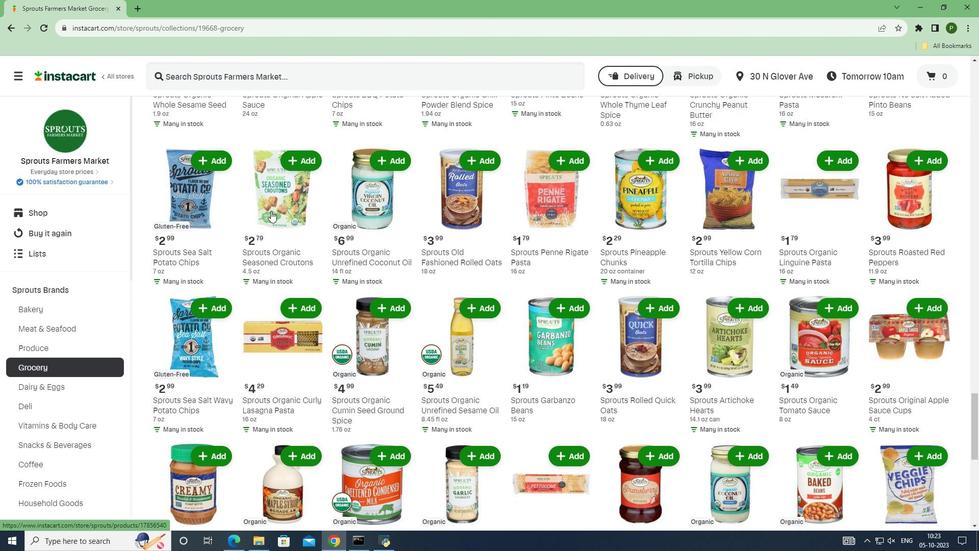 
Action: Mouse scrolled (271, 210) with delta (0, 0)
Screenshot: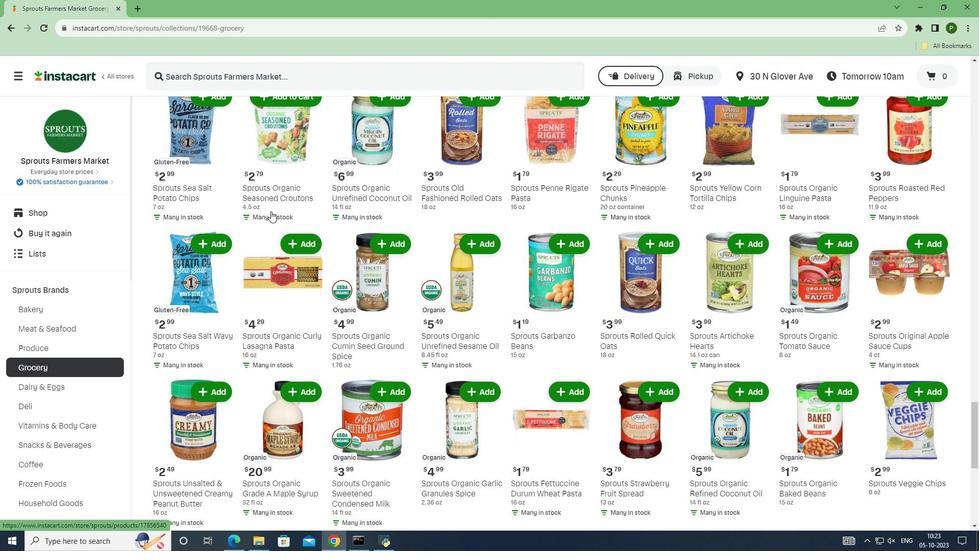 
Action: Mouse scrolled (271, 210) with delta (0, 0)
Screenshot: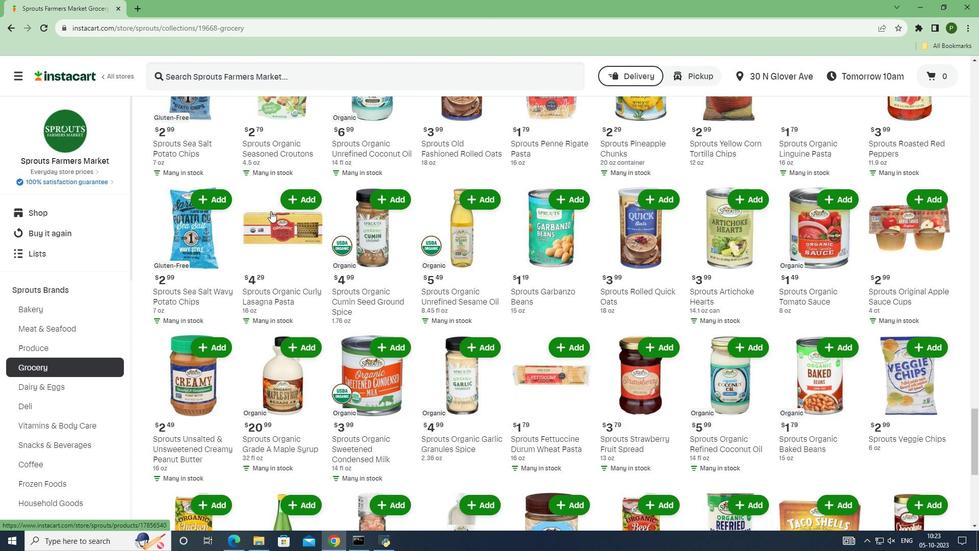 
Action: Mouse scrolled (271, 210) with delta (0, 0)
Screenshot: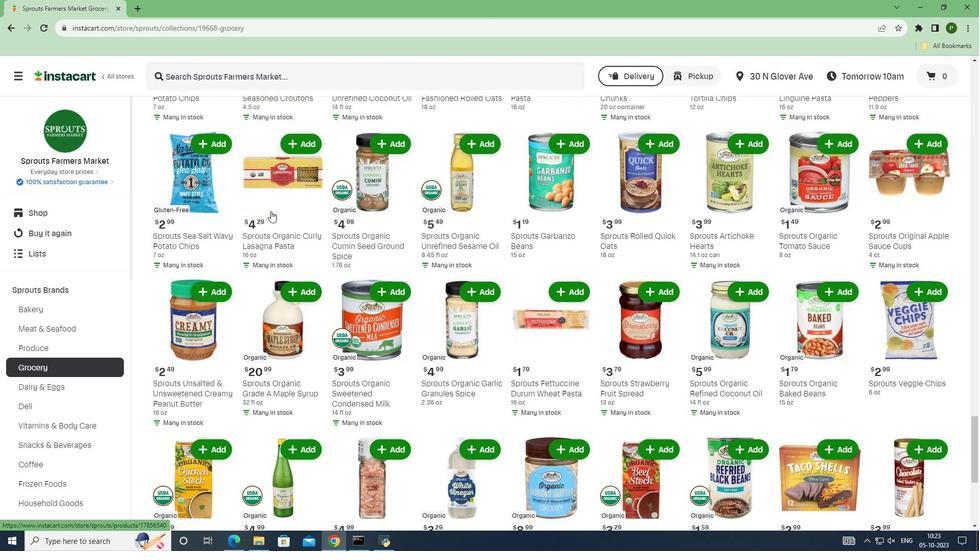 
Action: Mouse scrolled (271, 210) with delta (0, 0)
Screenshot: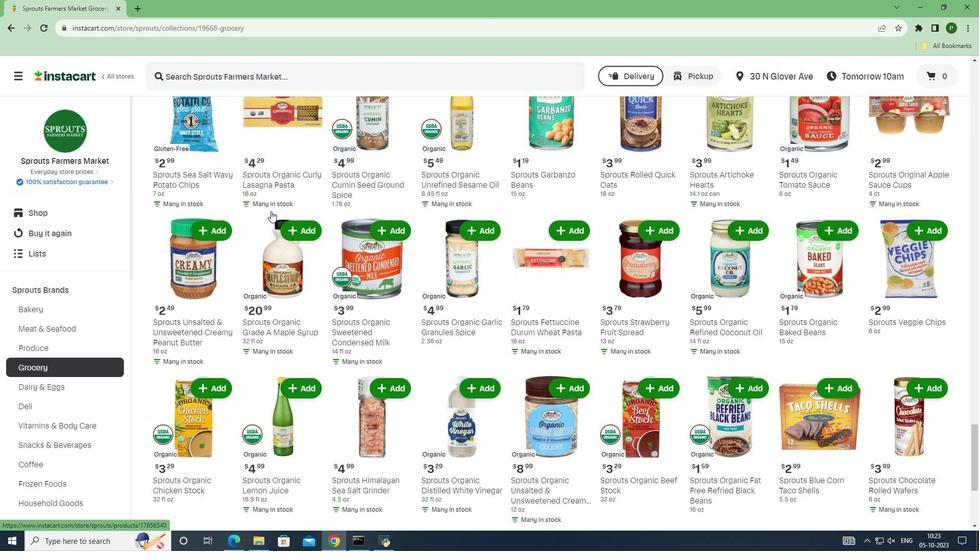 
Action: Mouse scrolled (271, 210) with delta (0, 0)
Screenshot: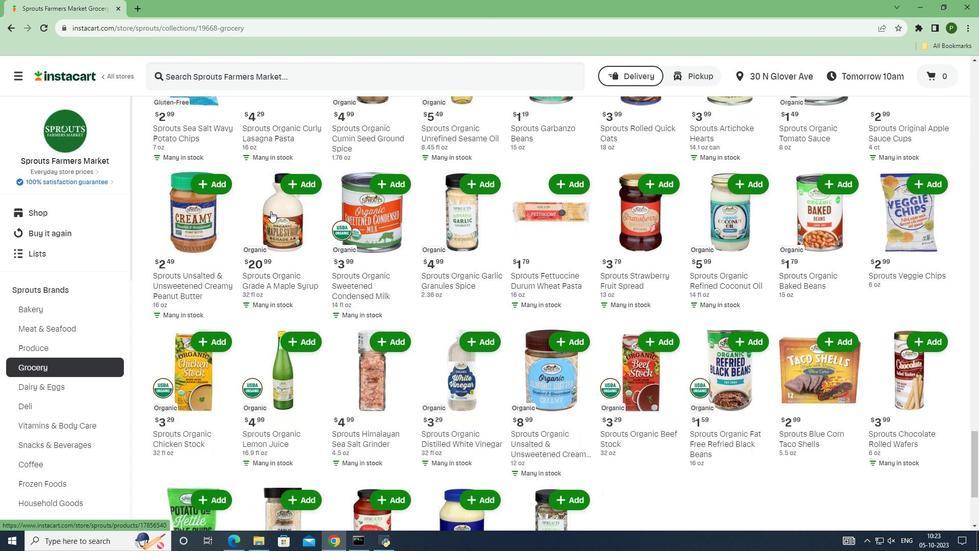 
Action: Mouse scrolled (271, 210) with delta (0, 0)
Screenshot: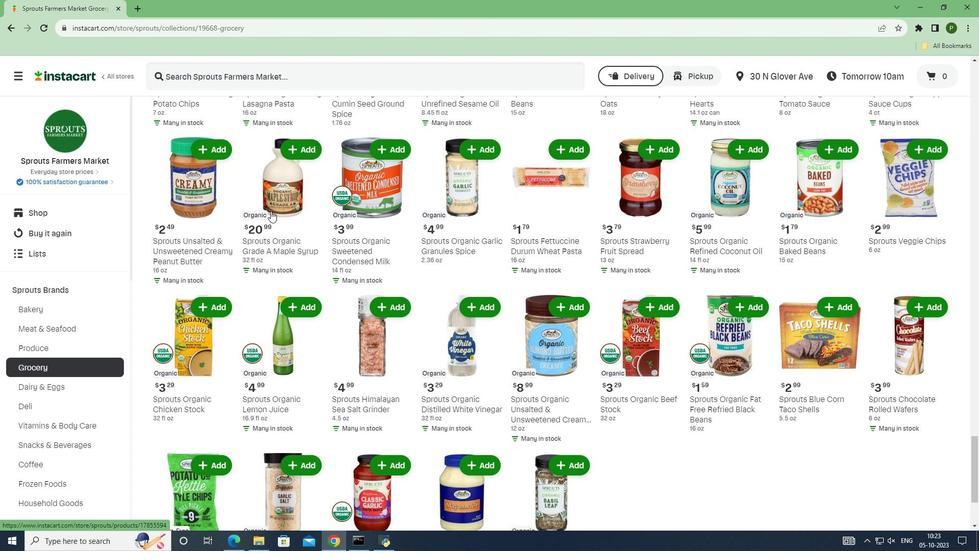 
Action: Mouse scrolled (271, 210) with delta (0, 0)
Screenshot: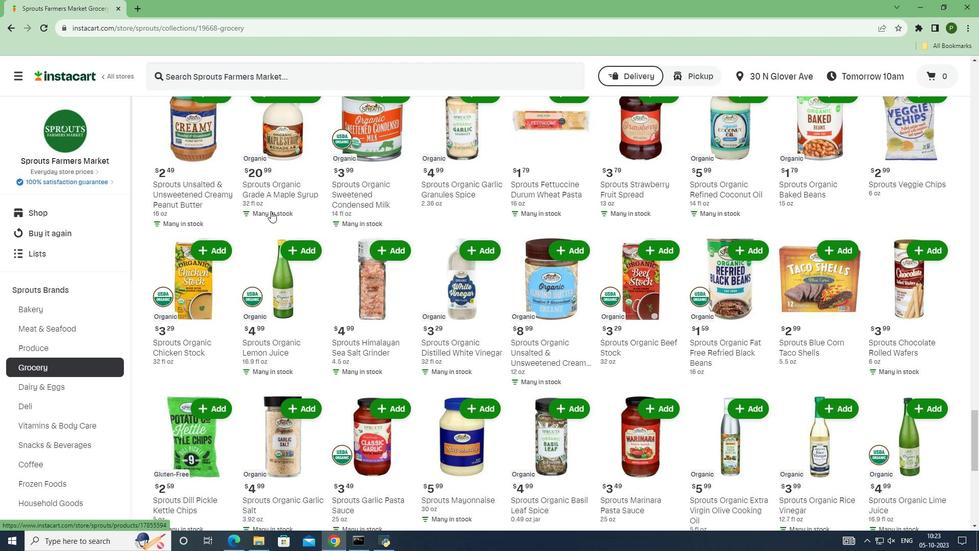 
Action: Mouse scrolled (271, 210) with delta (0, 0)
Screenshot: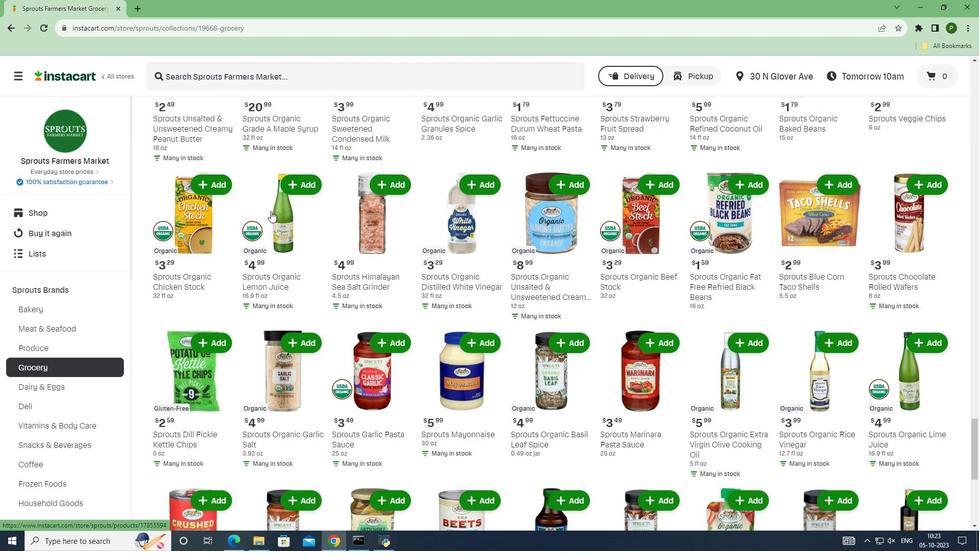 
Action: Mouse scrolled (271, 210) with delta (0, 0)
Screenshot: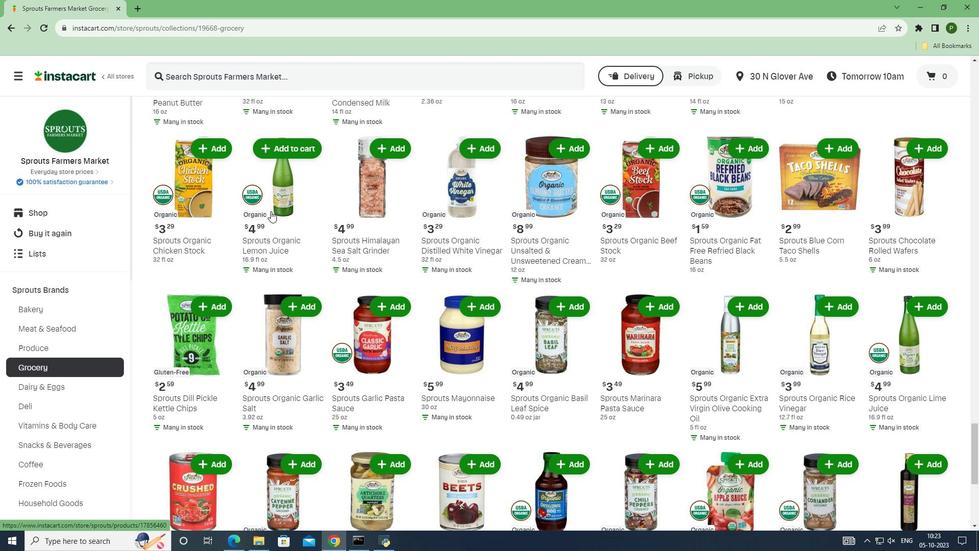 
Action: Mouse scrolled (271, 210) with delta (0, 0)
Screenshot: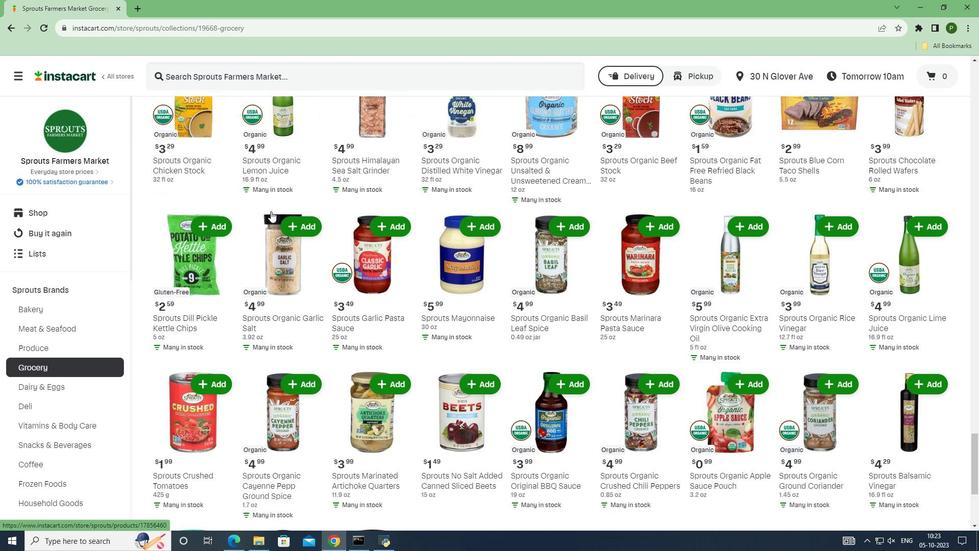 
Action: Mouse scrolled (271, 210) with delta (0, 0)
Screenshot: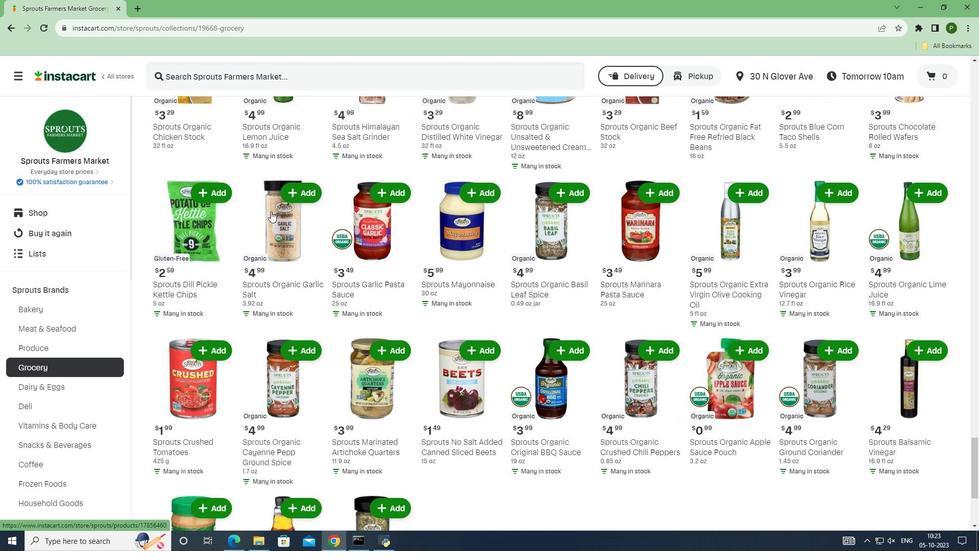 
Action: Mouse scrolled (271, 210) with delta (0, 0)
Screenshot: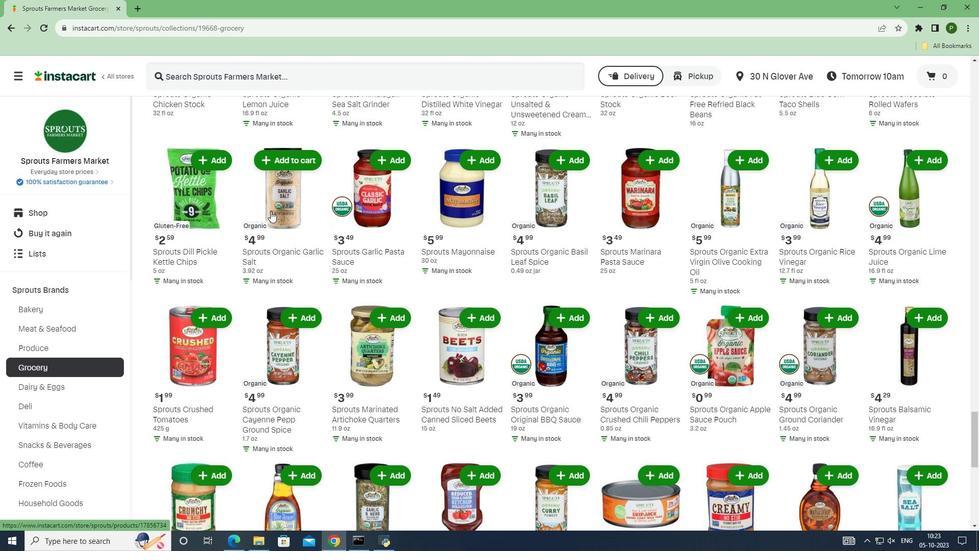 
Action: Mouse scrolled (271, 210) with delta (0, 0)
Screenshot: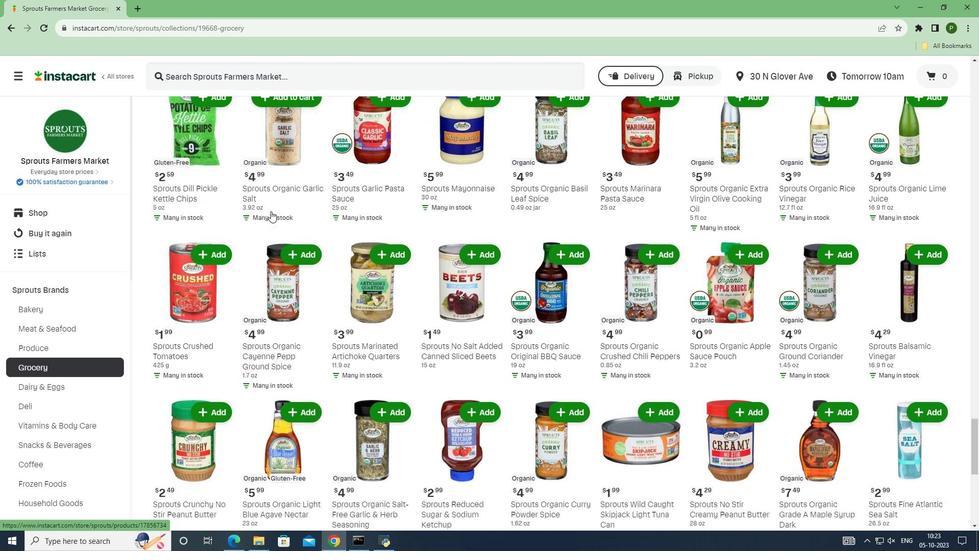 
Action: Mouse scrolled (271, 210) with delta (0, 0)
Screenshot: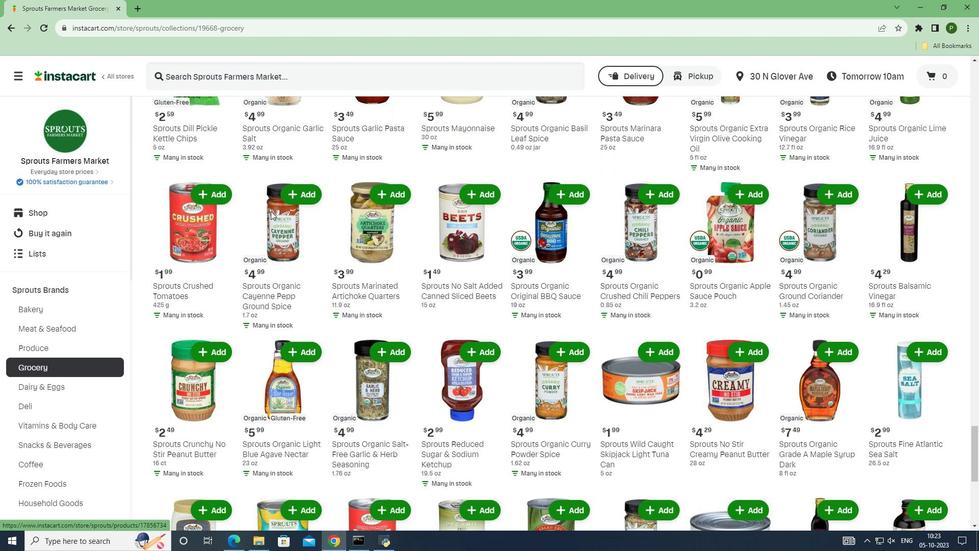 
Action: Mouse scrolled (271, 210) with delta (0, 0)
Screenshot: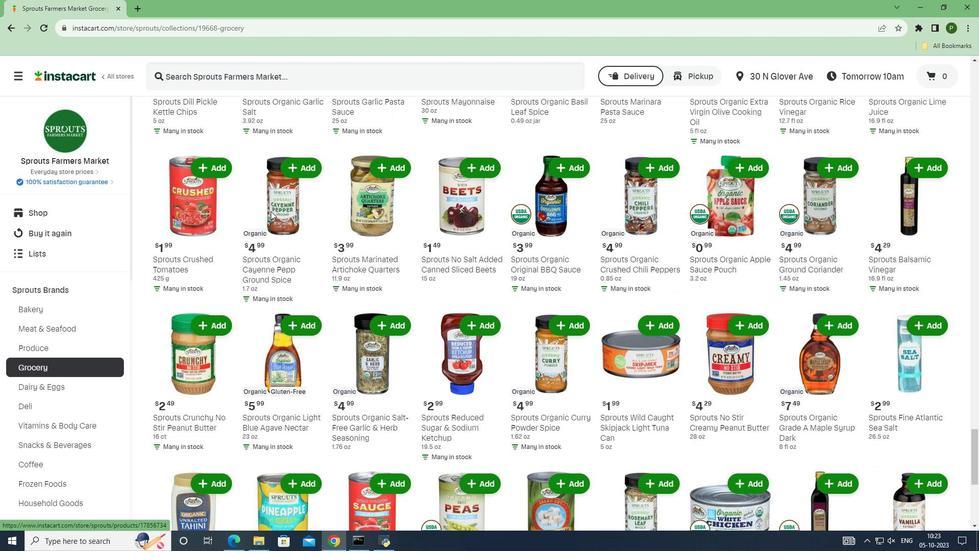 
Action: Mouse scrolled (271, 210) with delta (0, 0)
Screenshot: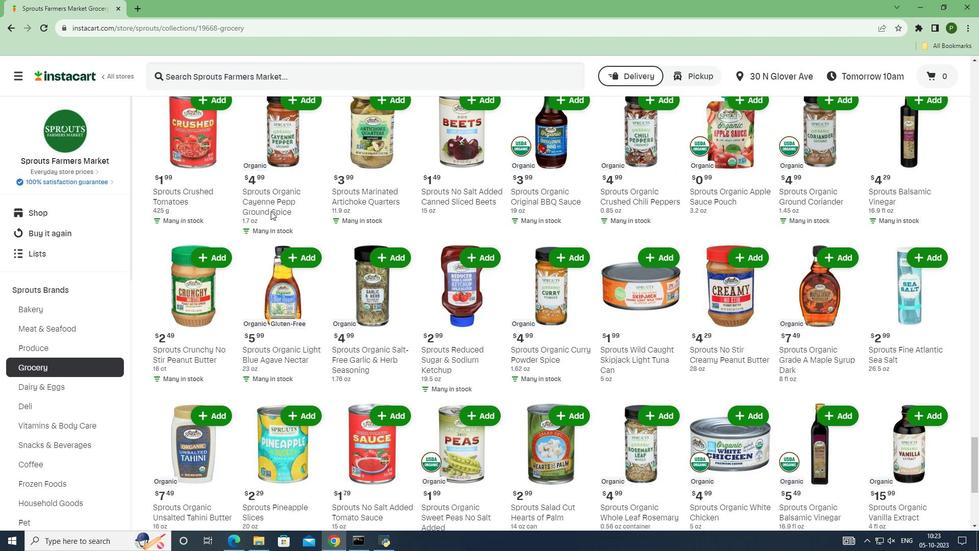
Action: Mouse scrolled (271, 210) with delta (0, 0)
Screenshot: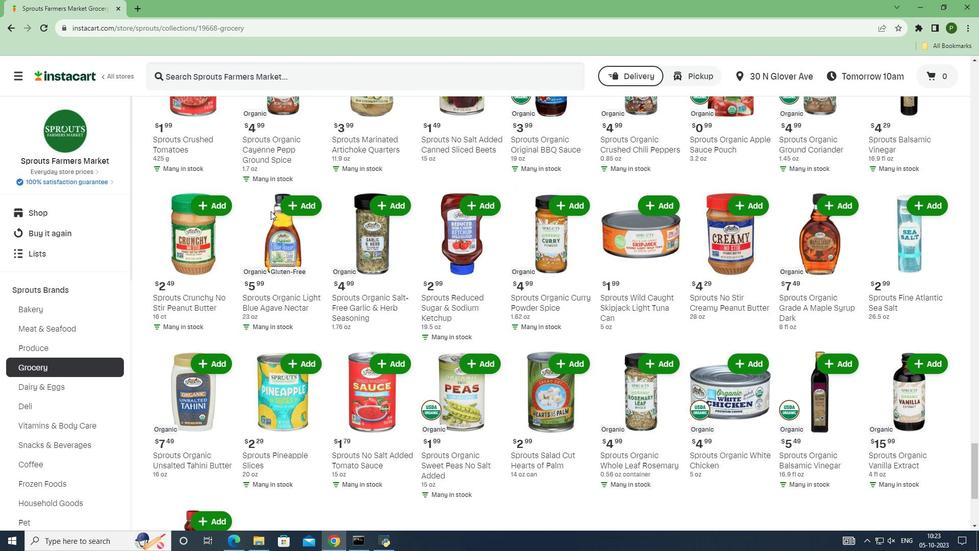 
Action: Mouse scrolled (271, 210) with delta (0, 0)
Screenshot: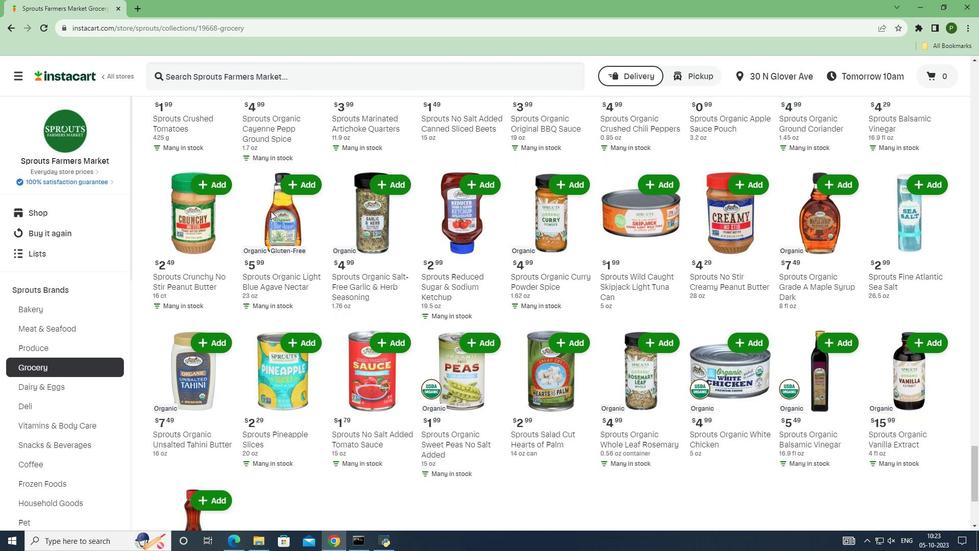 
Action: Mouse scrolled (271, 210) with delta (0, 0)
Screenshot: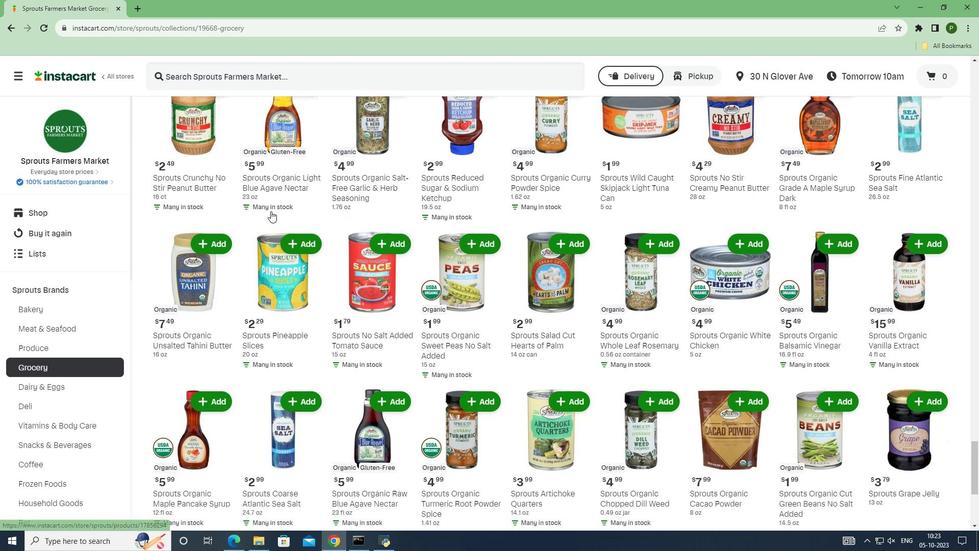 
Action: Mouse scrolled (271, 210) with delta (0, 0)
Screenshot: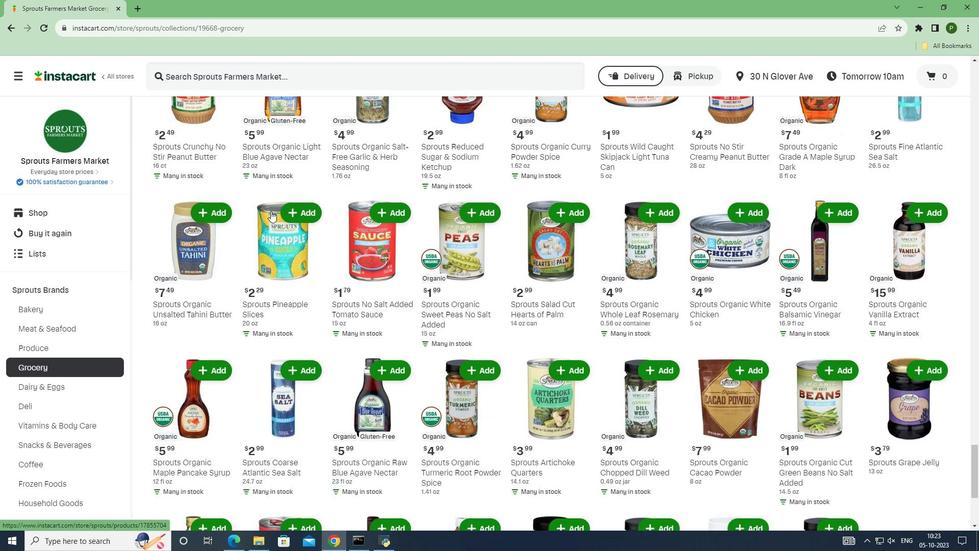
Action: Mouse scrolled (271, 210) with delta (0, 0)
Screenshot: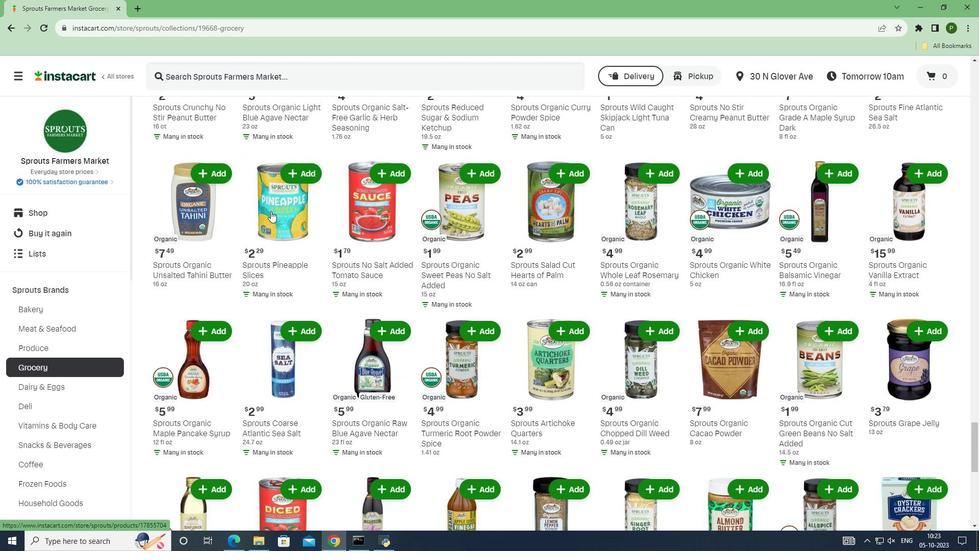 
Action: Mouse scrolled (271, 210) with delta (0, 0)
Screenshot: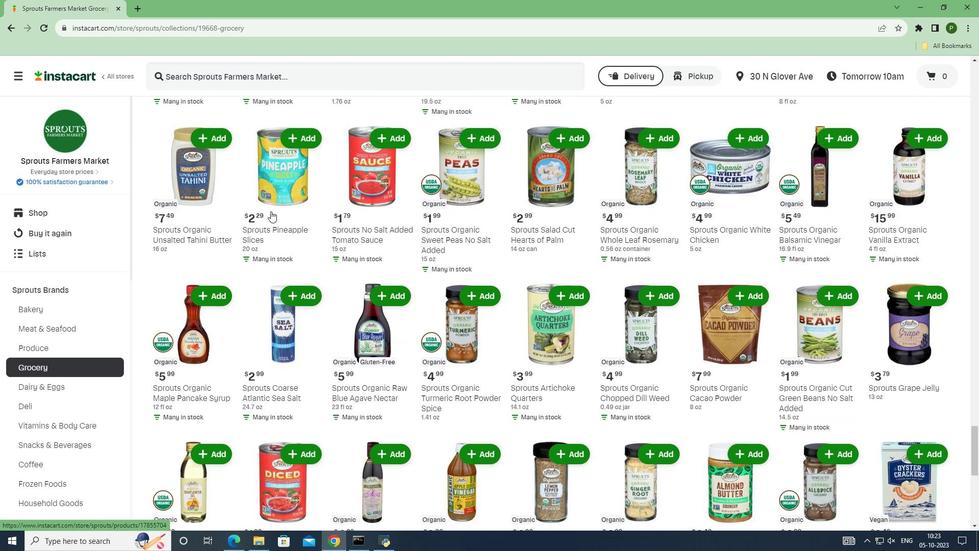 
Action: Mouse scrolled (271, 210) with delta (0, 0)
Screenshot: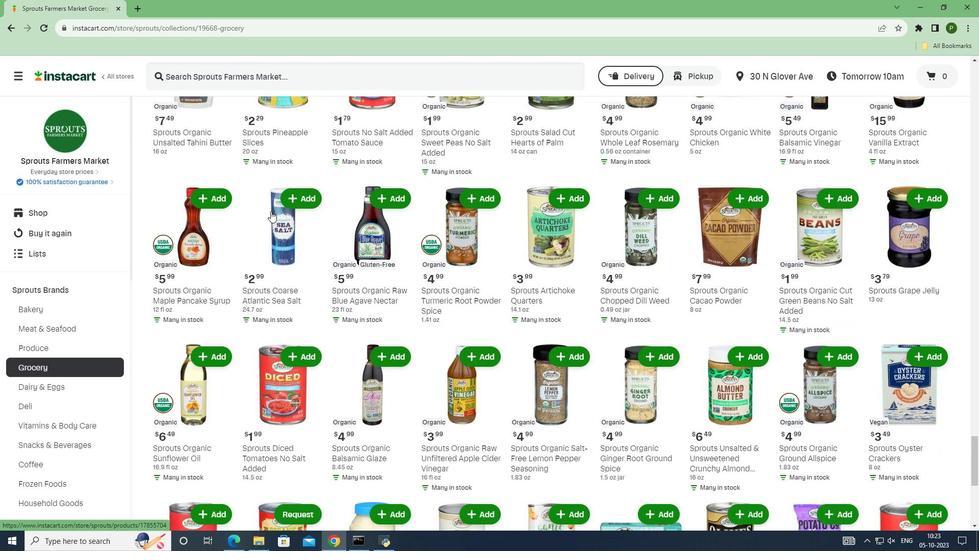 
Action: Mouse scrolled (271, 210) with delta (0, 0)
Screenshot: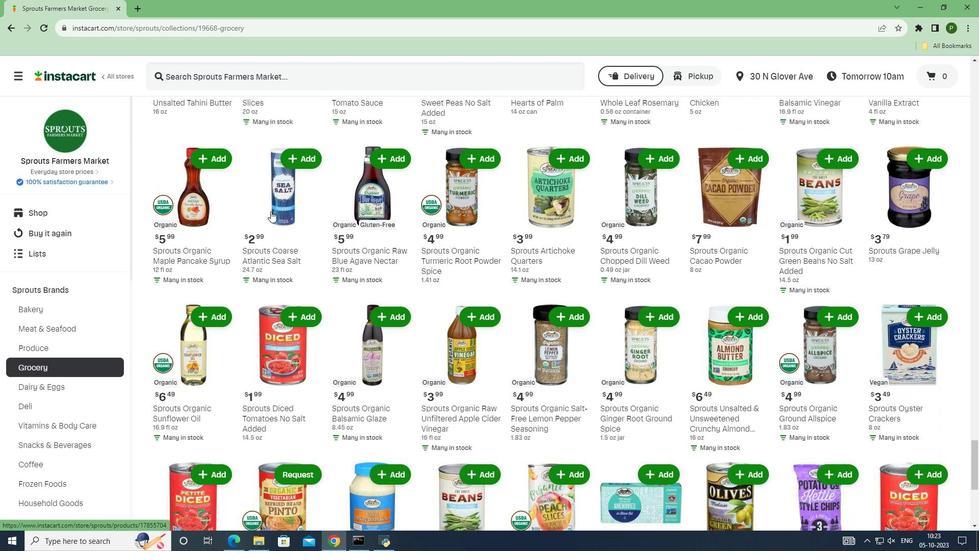
Action: Mouse scrolled (271, 210) with delta (0, 0)
Screenshot: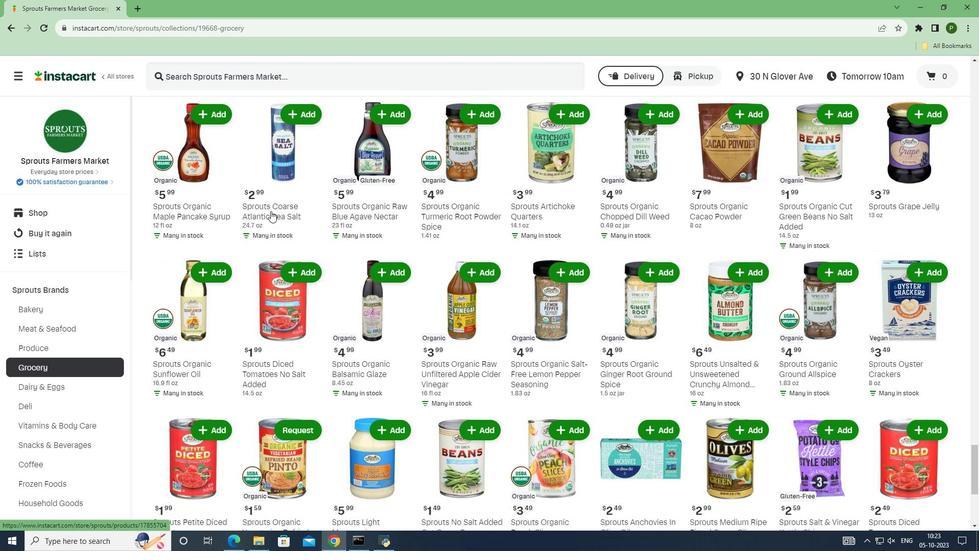 
Action: Mouse moved to (447, 244)
Screenshot: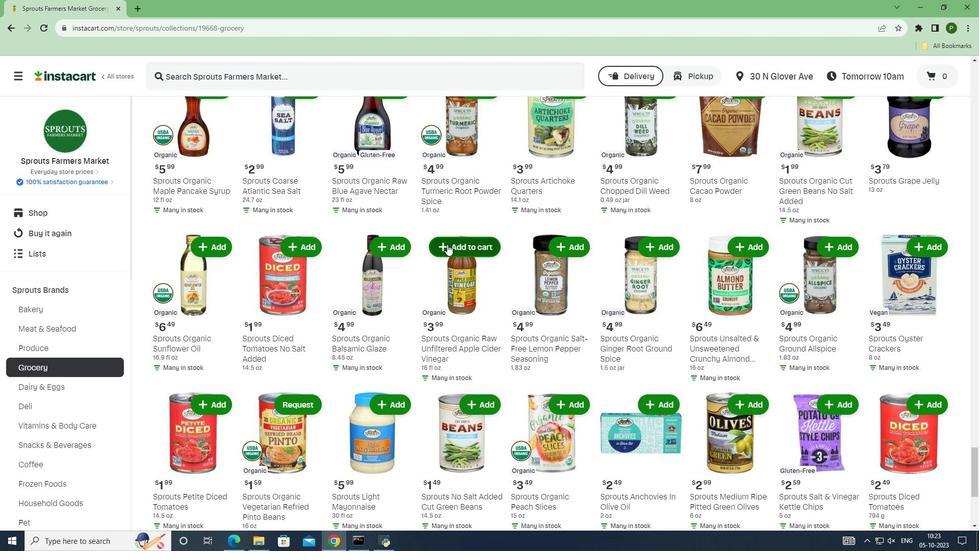 
Action: Mouse pressed left at (447, 244)
Screenshot: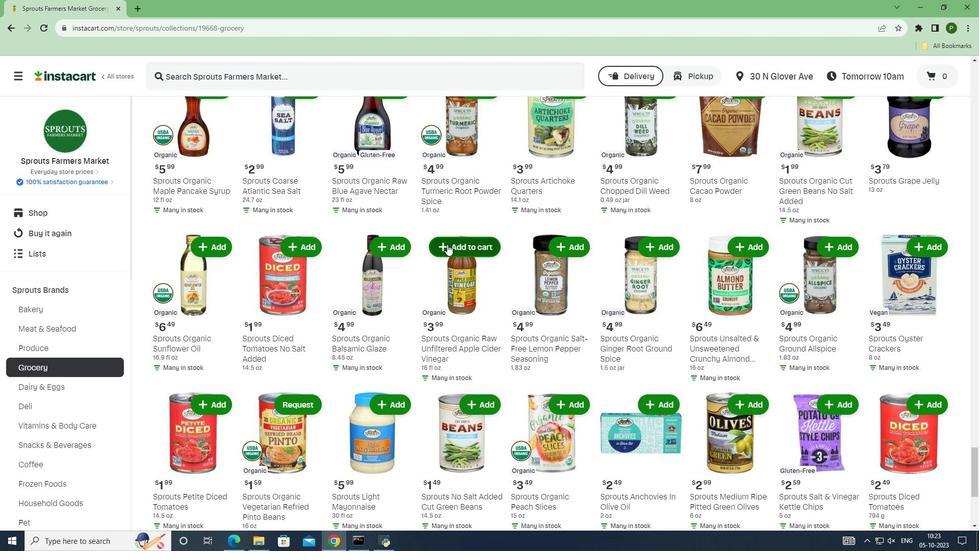 
